 Task: Look for space in Semīrom, Iran from 5th June, 2023 to 16th June, 2023 for 2 adults in price range Rs.14000 to Rs.18000. Place can be entire place with 1  bedroom having 1 bed and 1 bathroom. Property type can be house, flat, guest house, hotel. Amenities needed are: washing machine. Booking option can be shelf check-in. Required host language is English.
Action: Mouse moved to (473, 74)
Screenshot: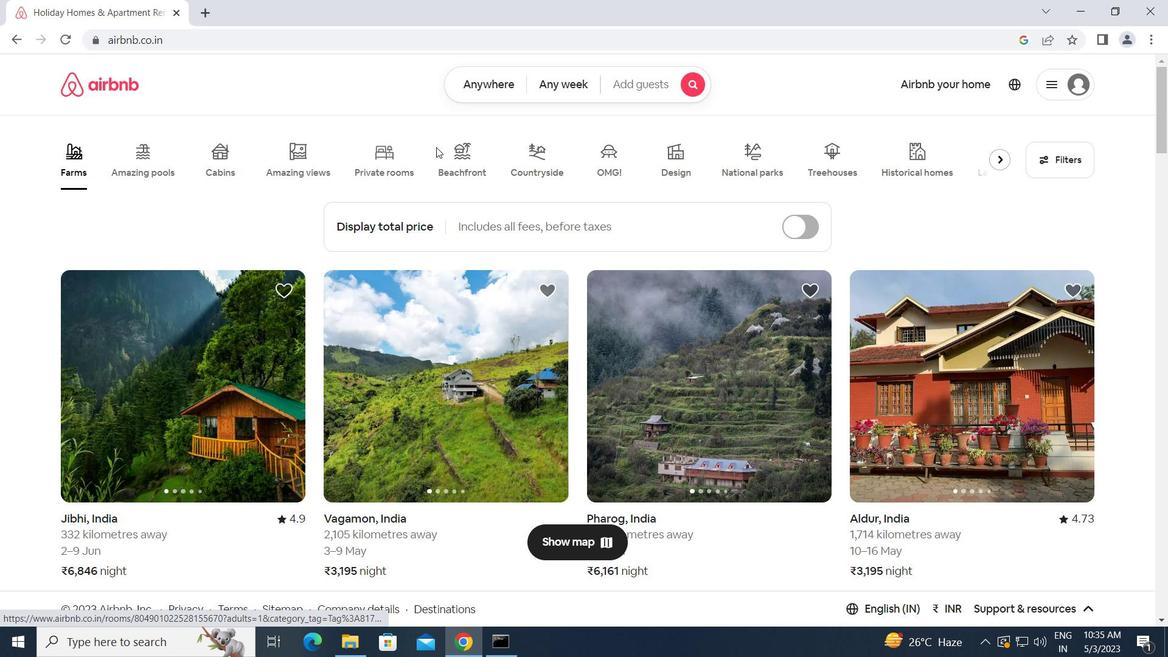
Action: Mouse pressed left at (473, 74)
Screenshot: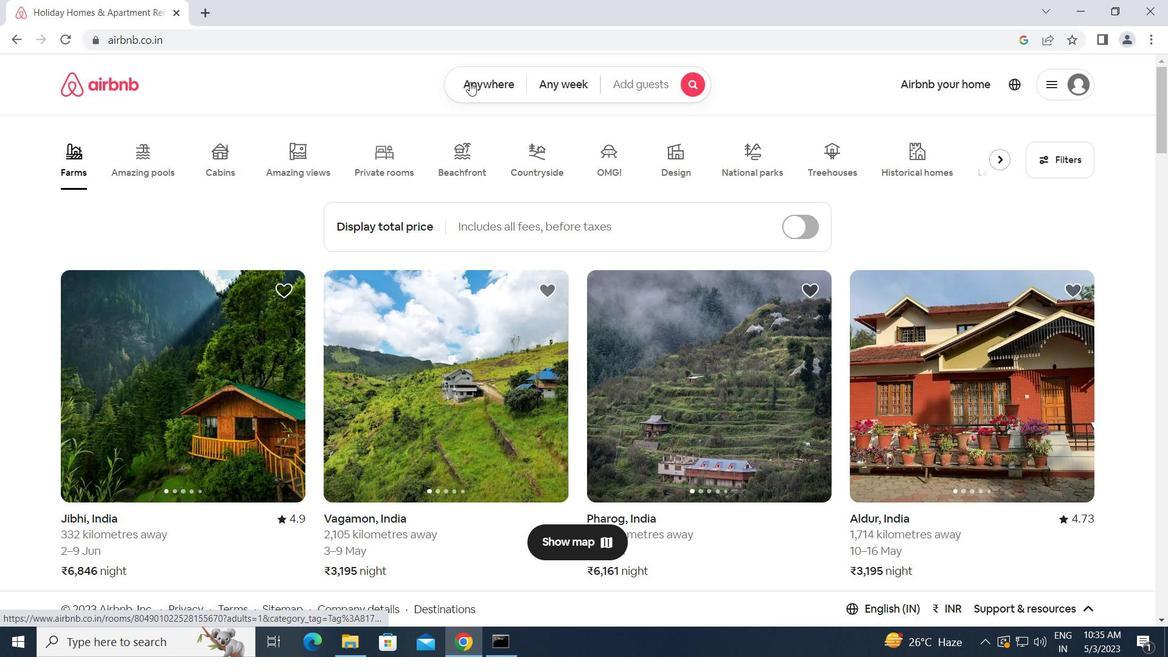 
Action: Mouse moved to (400, 141)
Screenshot: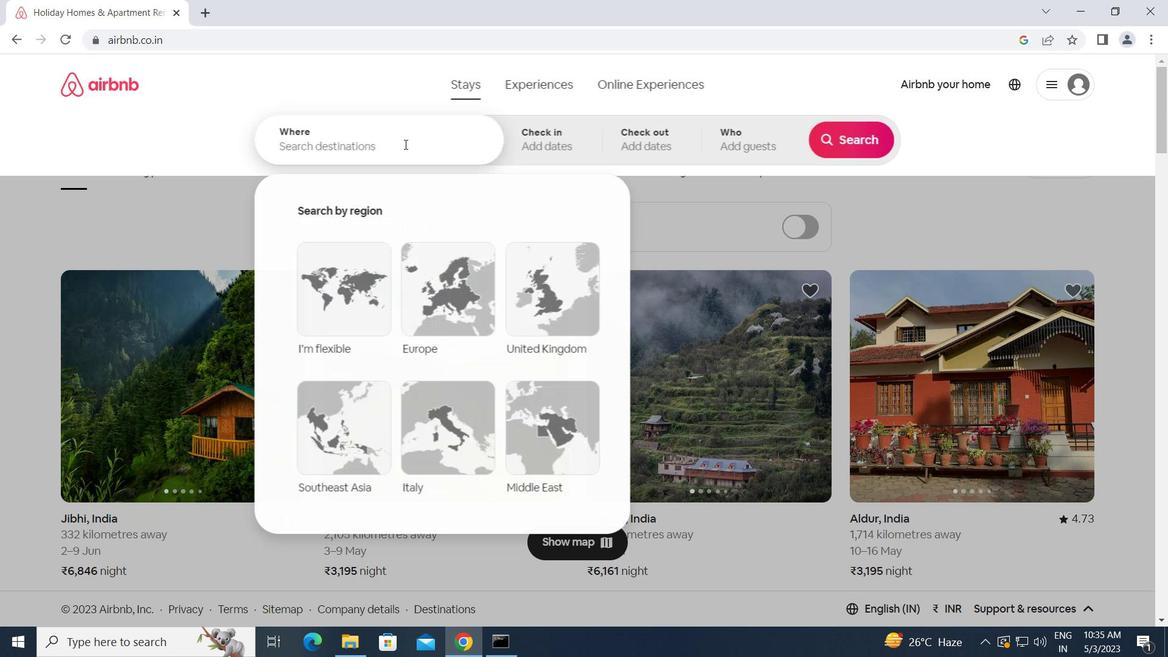 
Action: Mouse pressed left at (400, 141)
Screenshot: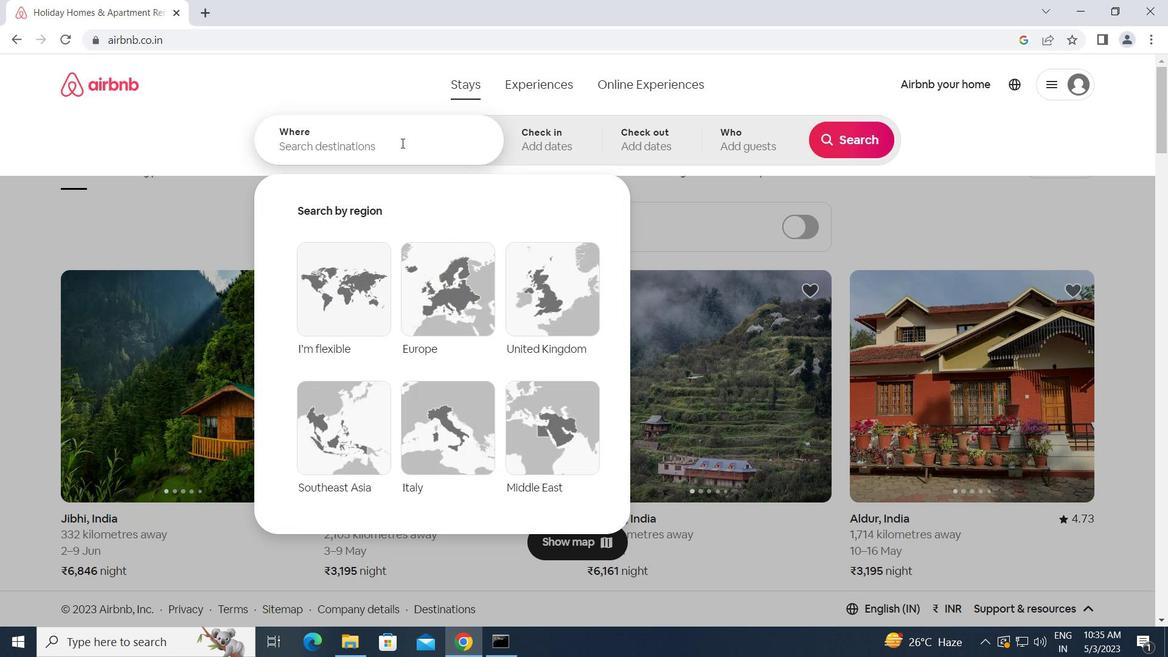 
Action: Key pressed s<Key.caps_lock>emirom,<Key.space><Key.caps_lock>i<Key.caps_lock>ran<Key.enter>
Screenshot: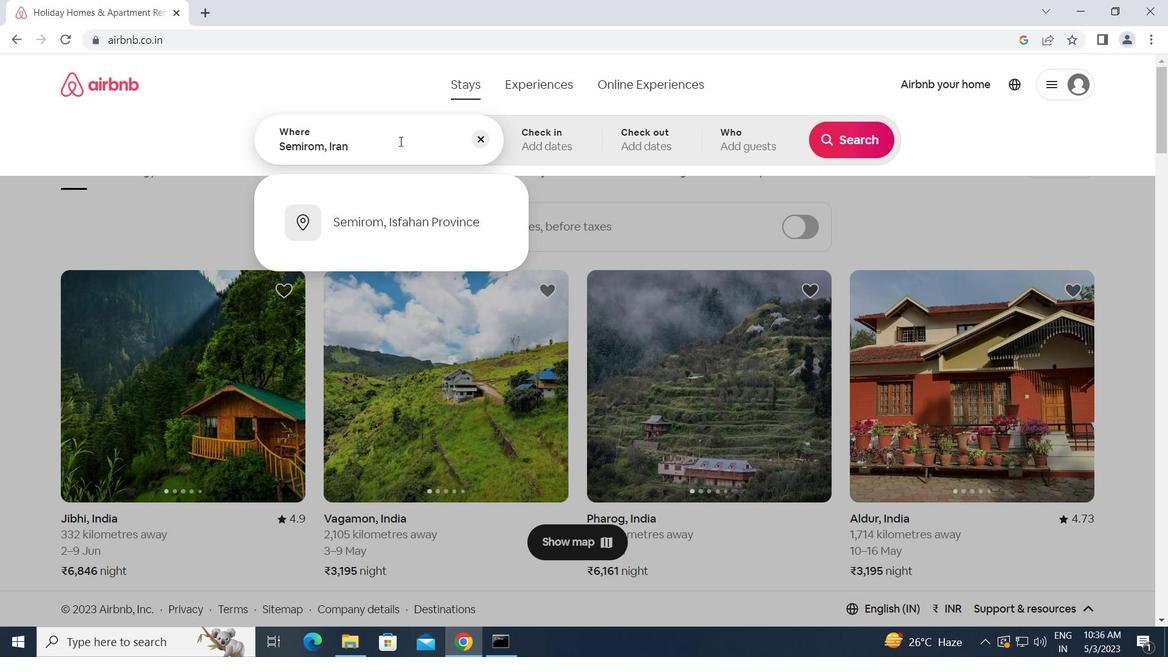 
Action: Mouse moved to (654, 360)
Screenshot: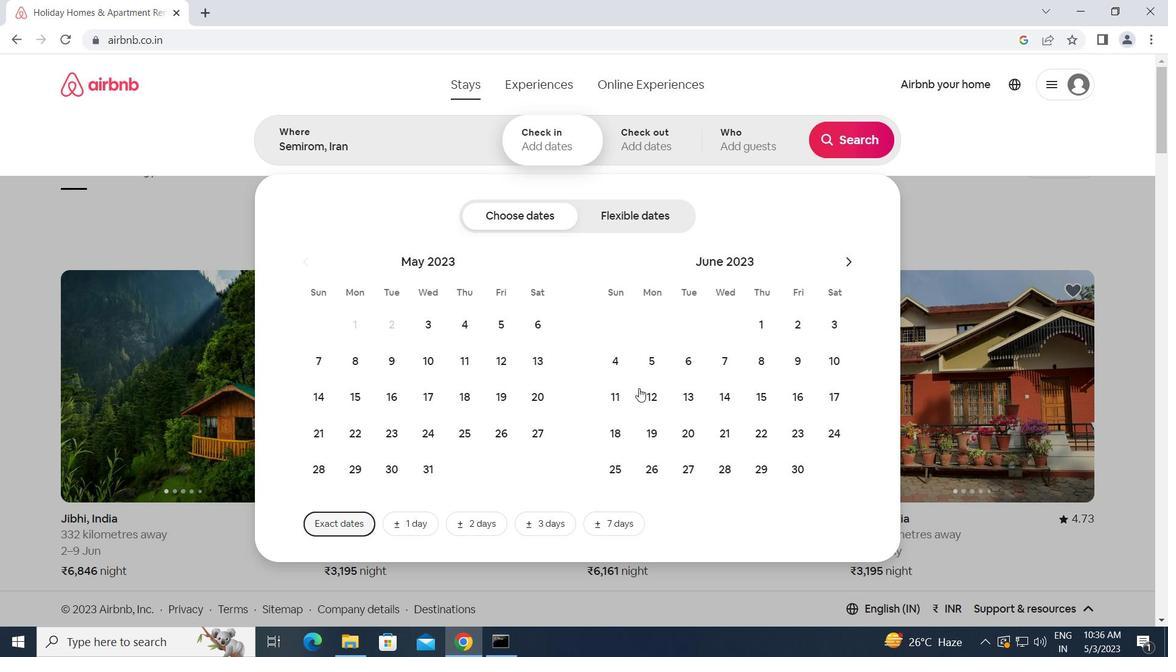 
Action: Mouse pressed left at (654, 360)
Screenshot: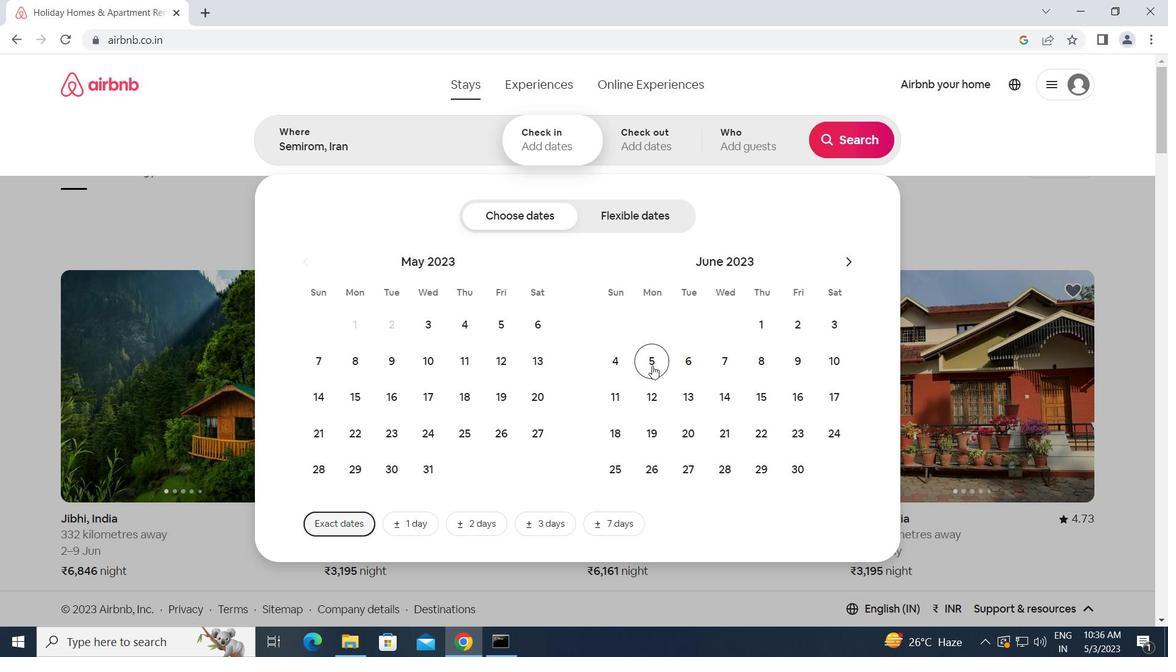 
Action: Mouse moved to (796, 406)
Screenshot: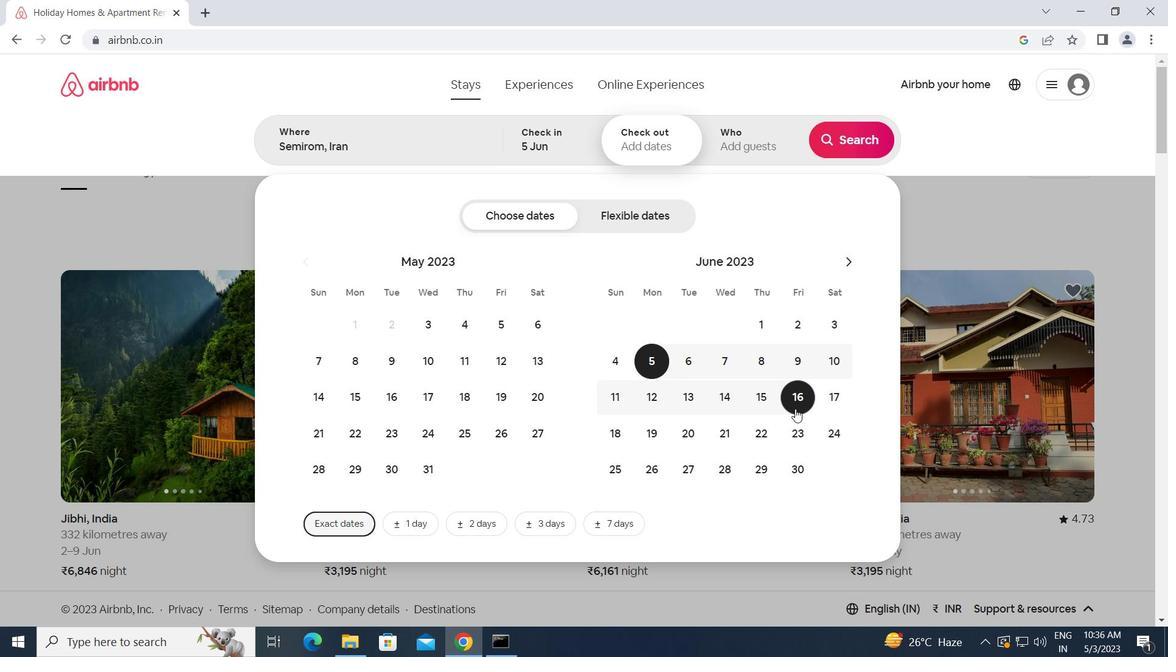 
Action: Mouse pressed left at (796, 406)
Screenshot: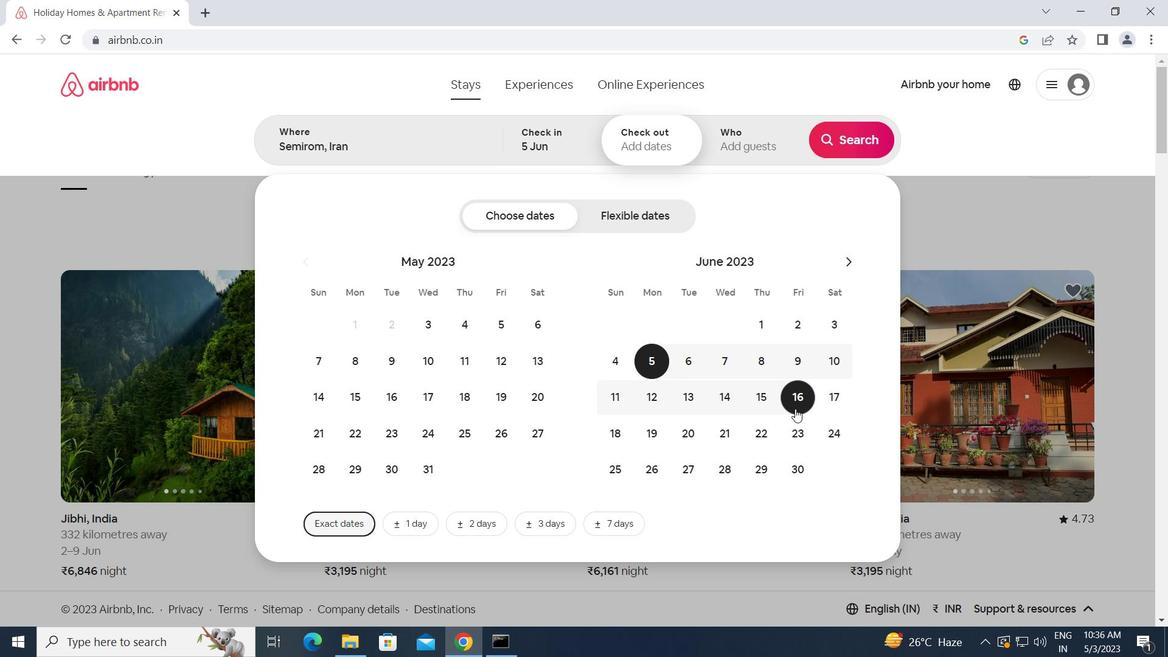 
Action: Mouse moved to (743, 131)
Screenshot: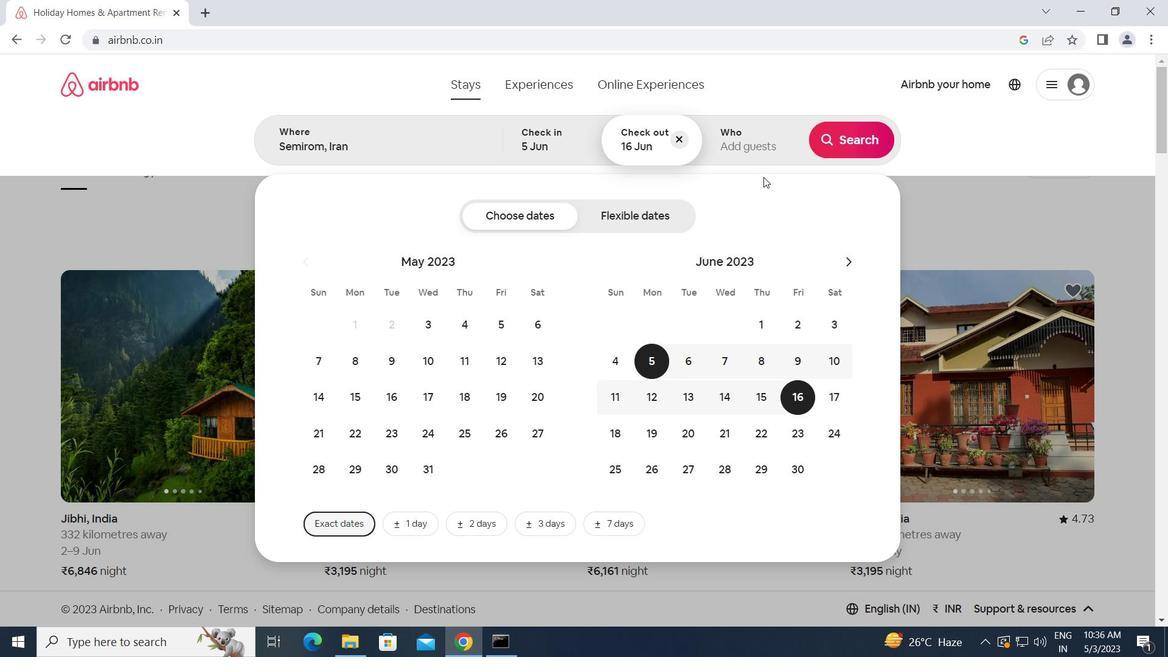 
Action: Mouse pressed left at (743, 131)
Screenshot: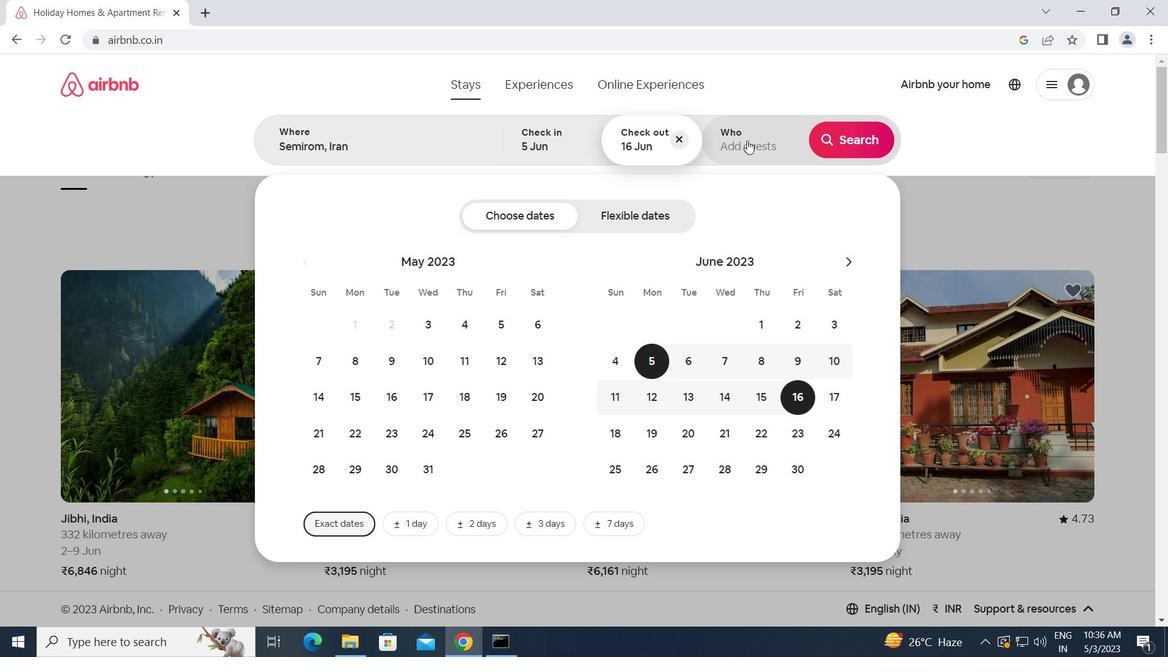 
Action: Mouse moved to (866, 213)
Screenshot: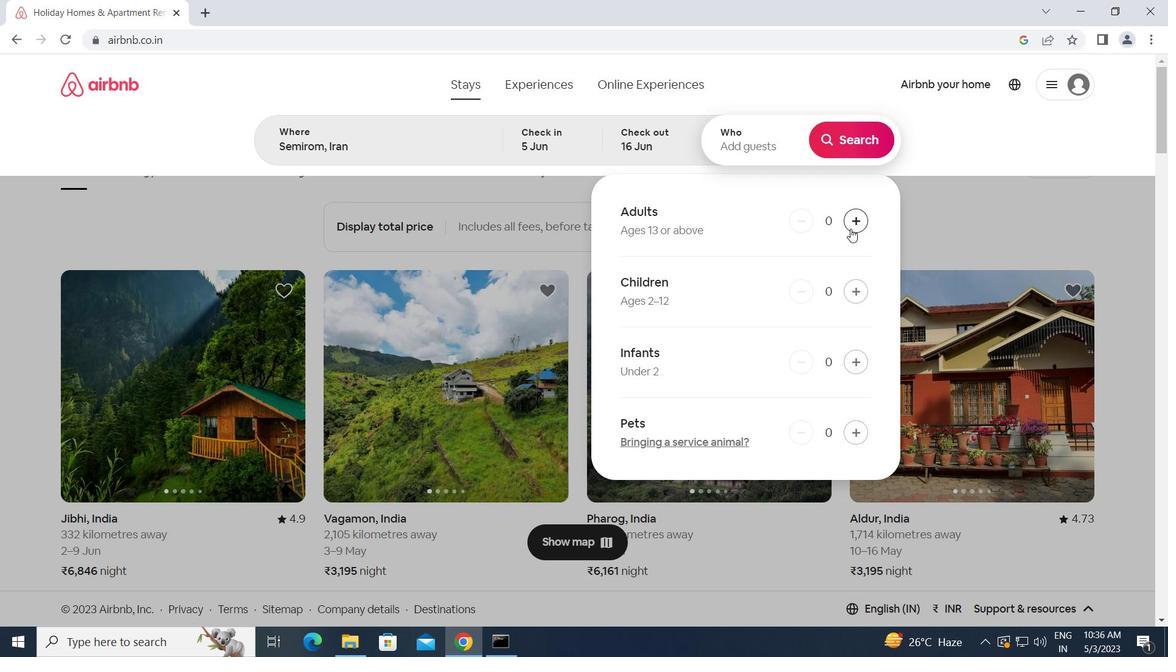 
Action: Mouse pressed left at (866, 213)
Screenshot: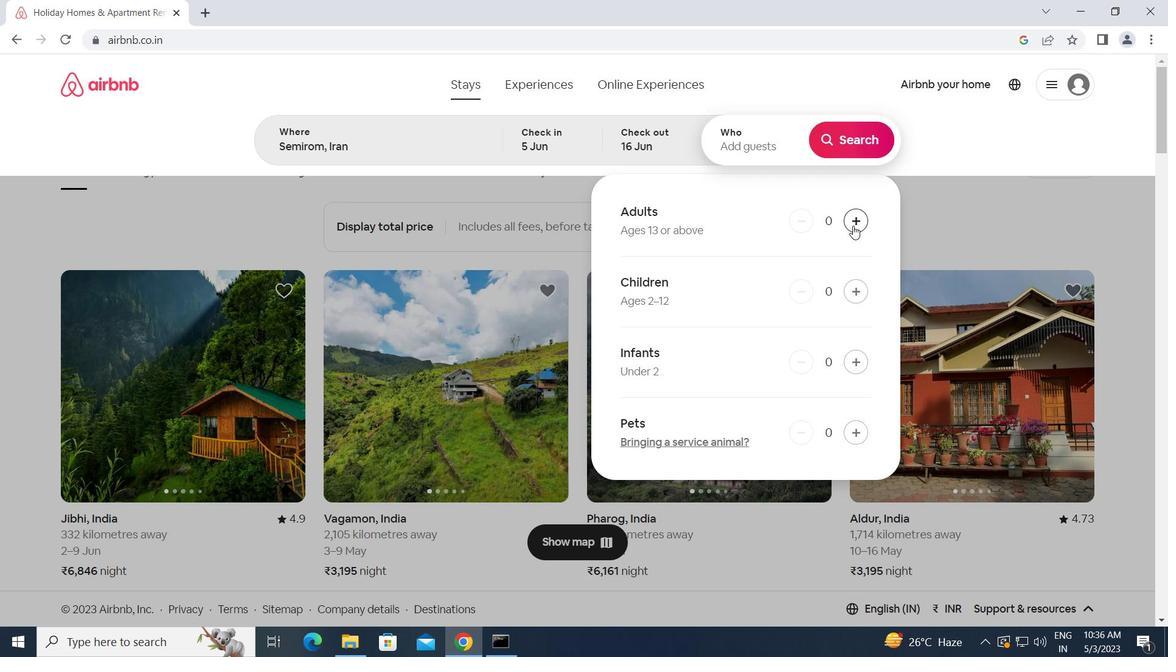 
Action: Mouse pressed left at (866, 213)
Screenshot: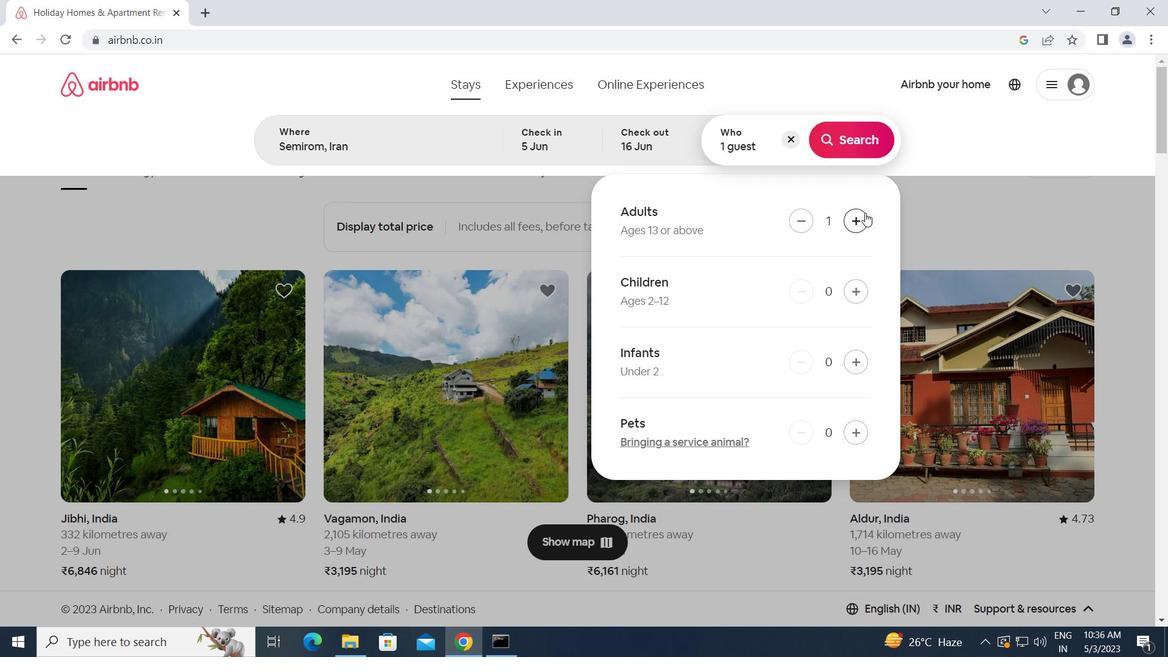 
Action: Mouse moved to (836, 132)
Screenshot: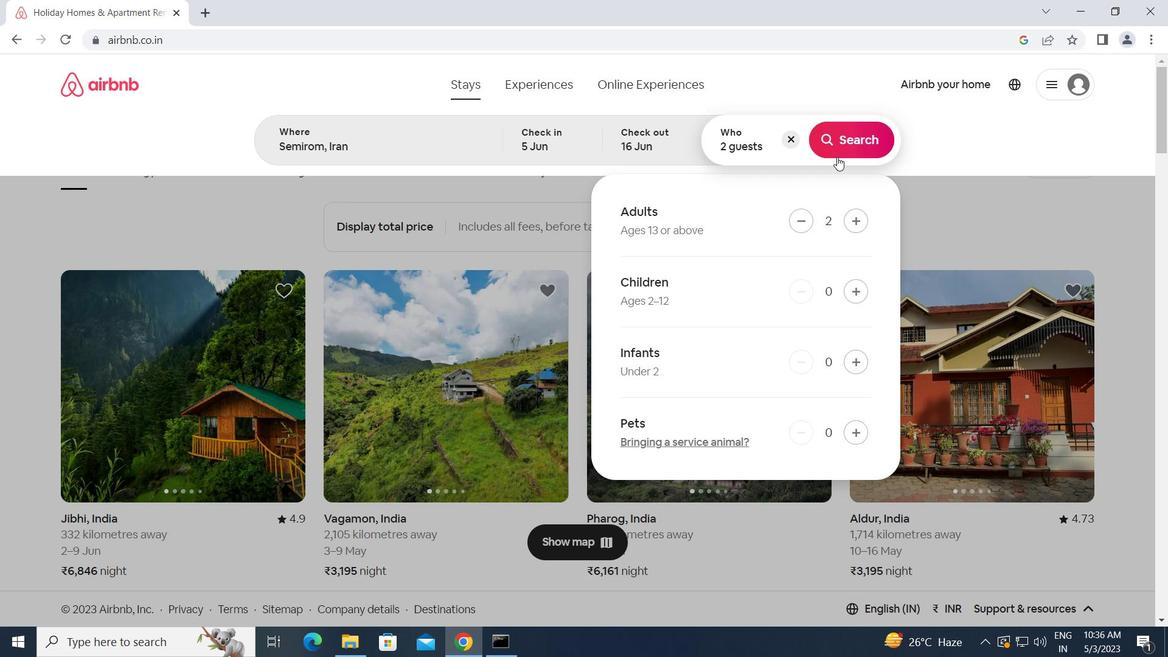 
Action: Mouse pressed left at (836, 132)
Screenshot: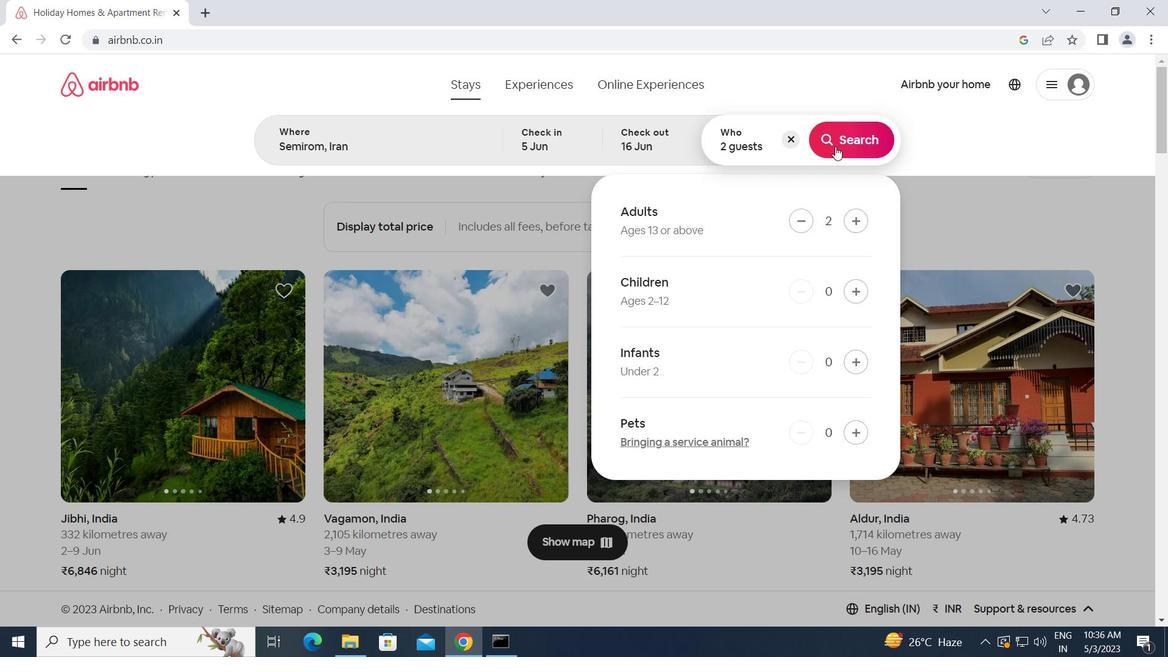 
Action: Mouse moved to (1082, 151)
Screenshot: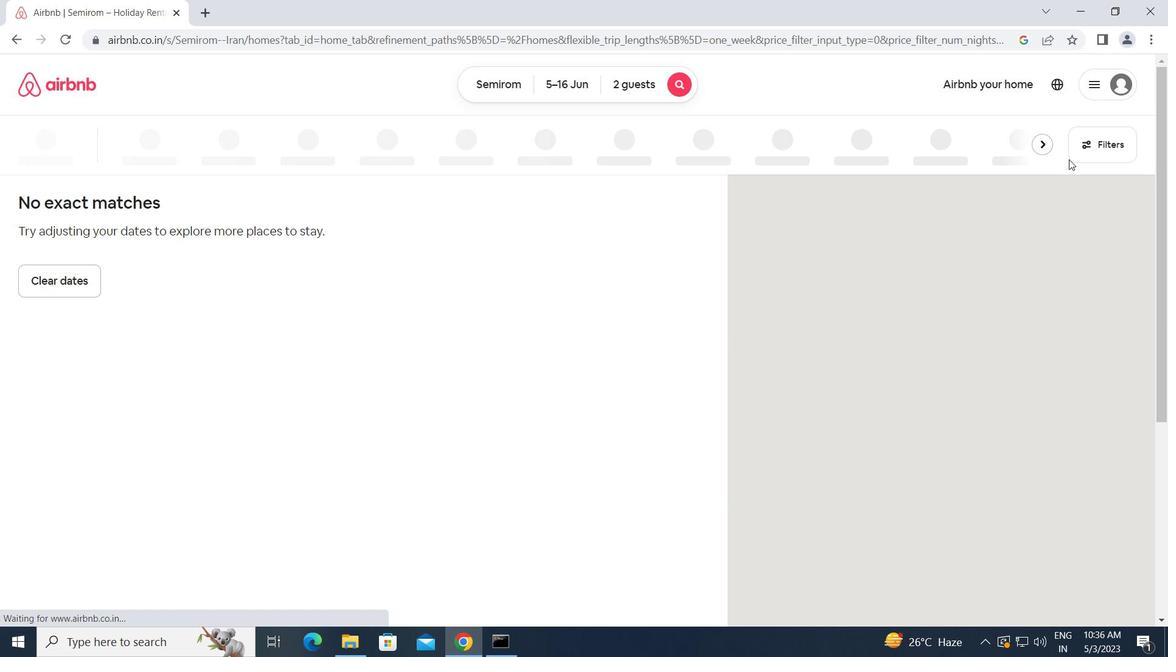 
Action: Mouse pressed left at (1082, 151)
Screenshot: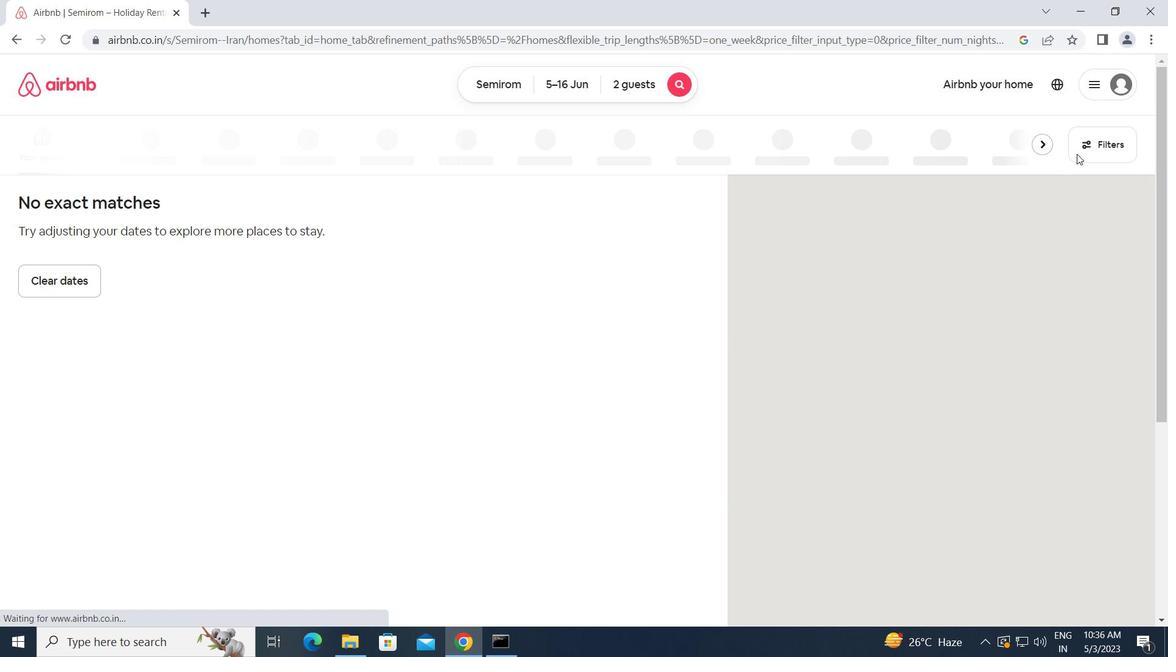 
Action: Mouse moved to (385, 244)
Screenshot: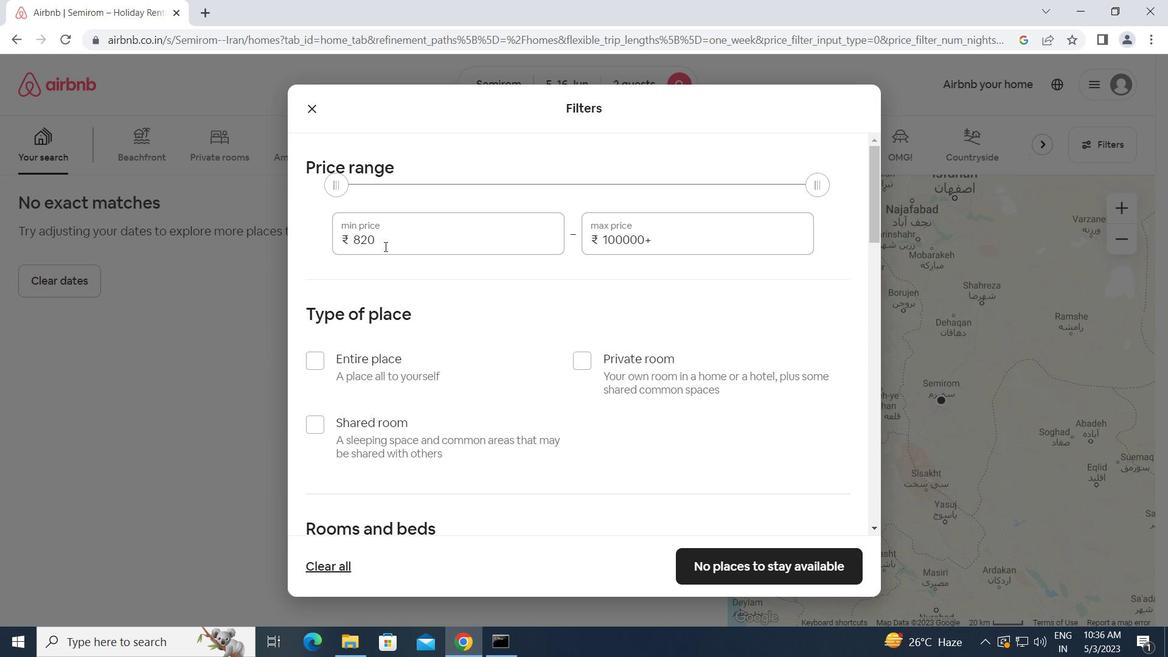 
Action: Mouse pressed left at (385, 244)
Screenshot: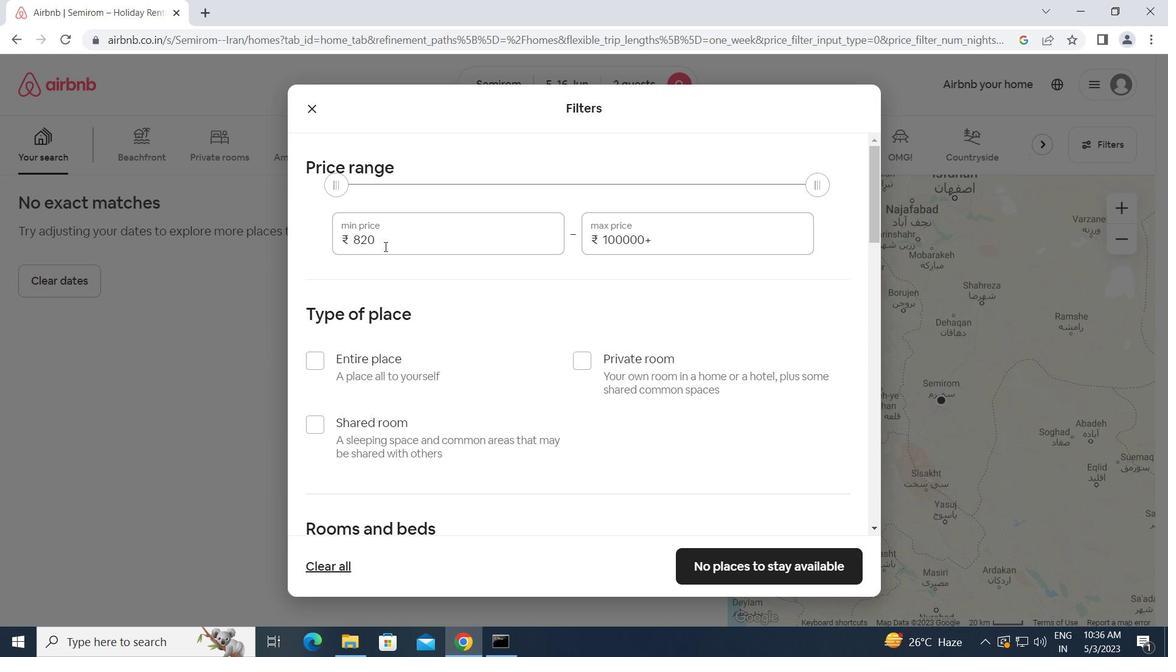 
Action: Mouse moved to (317, 245)
Screenshot: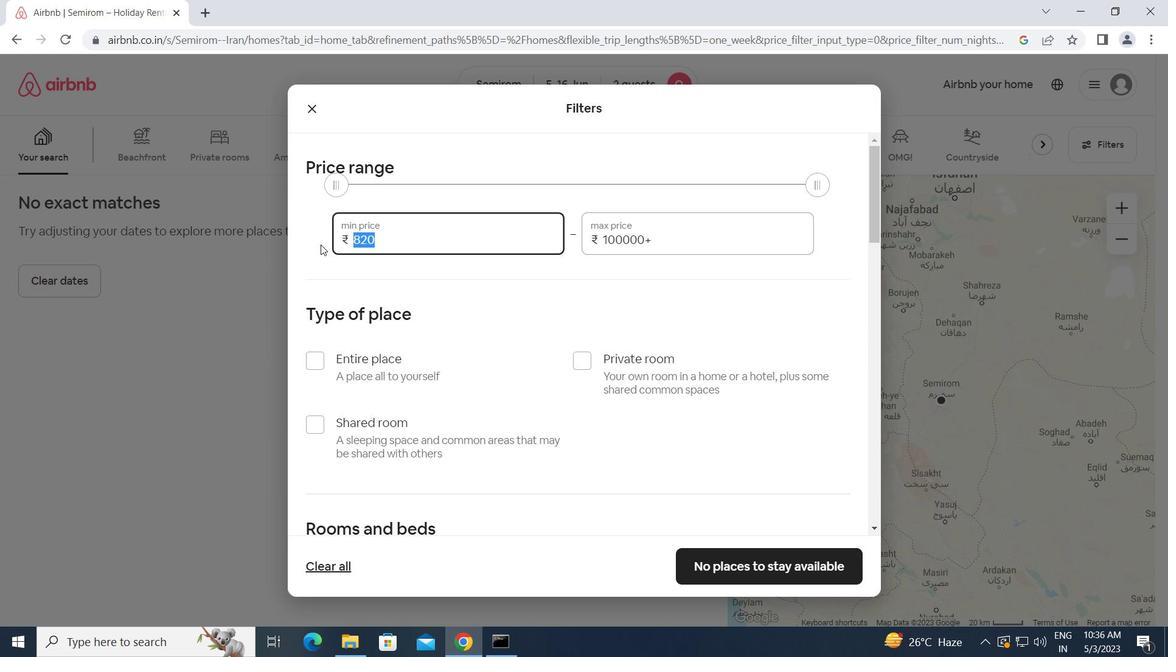 
Action: Key pressed 14000<Key.tab>18<Key.backspace><Key.backspace><Key.backspace><Key.backspace><Key.backspace><Key.backspace><Key.backspace><Key.backspace><Key.backspace><Key.backspace><Key.backspace><Key.backspace><Key.backspace><Key.backspace>18000
Screenshot: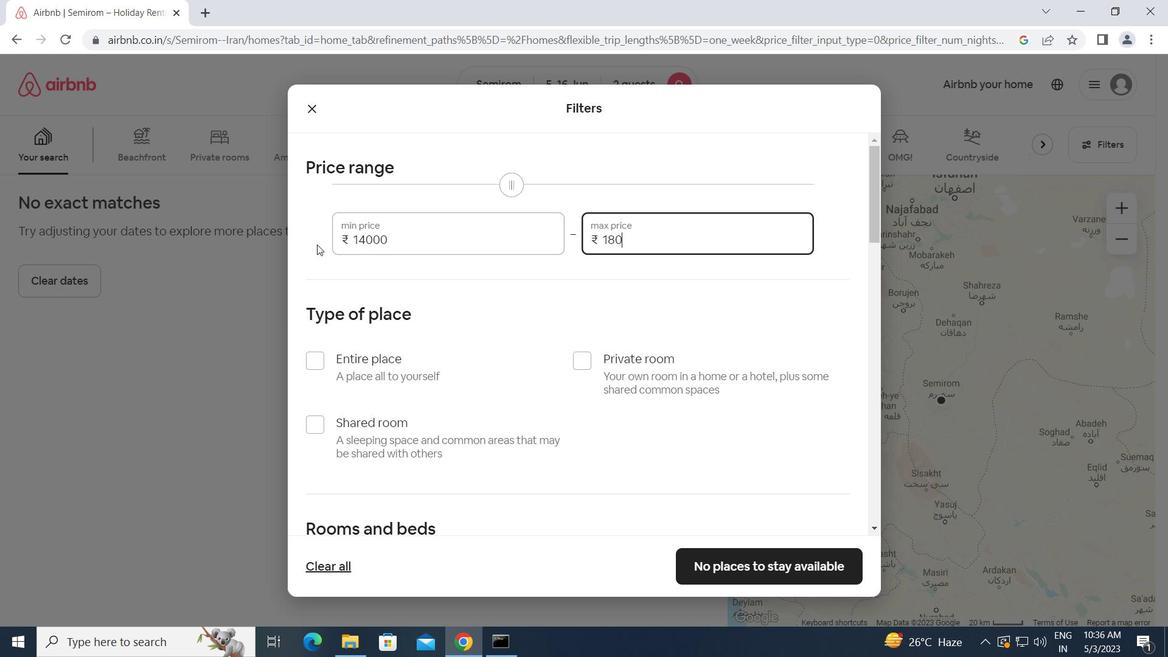 
Action: Mouse moved to (322, 356)
Screenshot: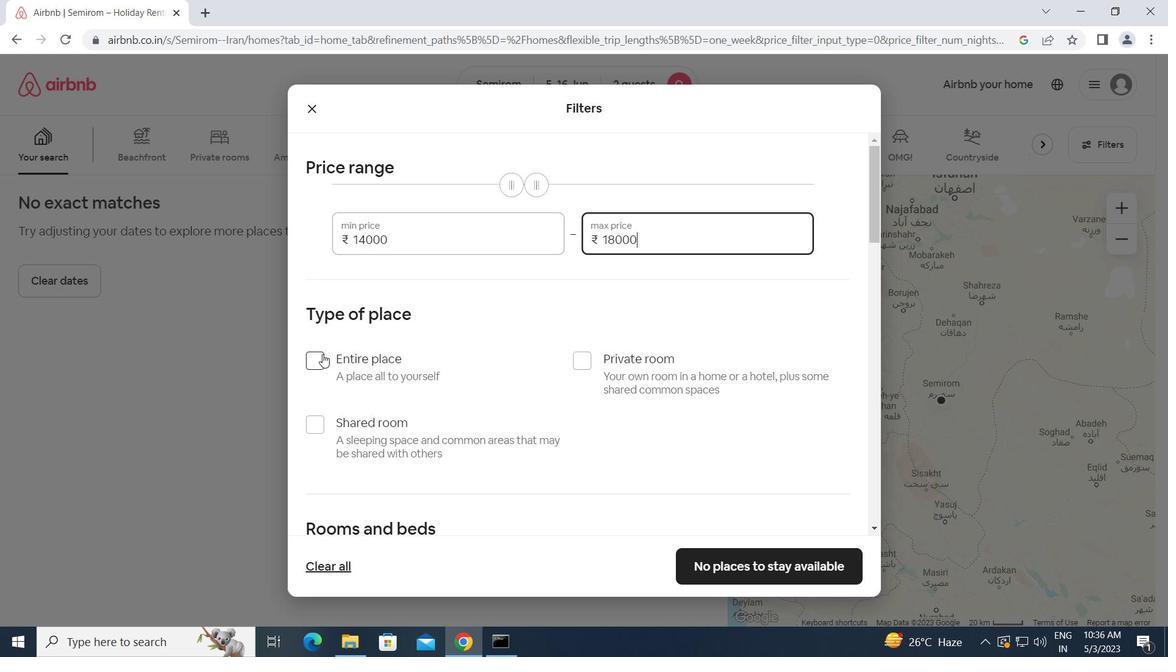 
Action: Mouse pressed left at (322, 356)
Screenshot: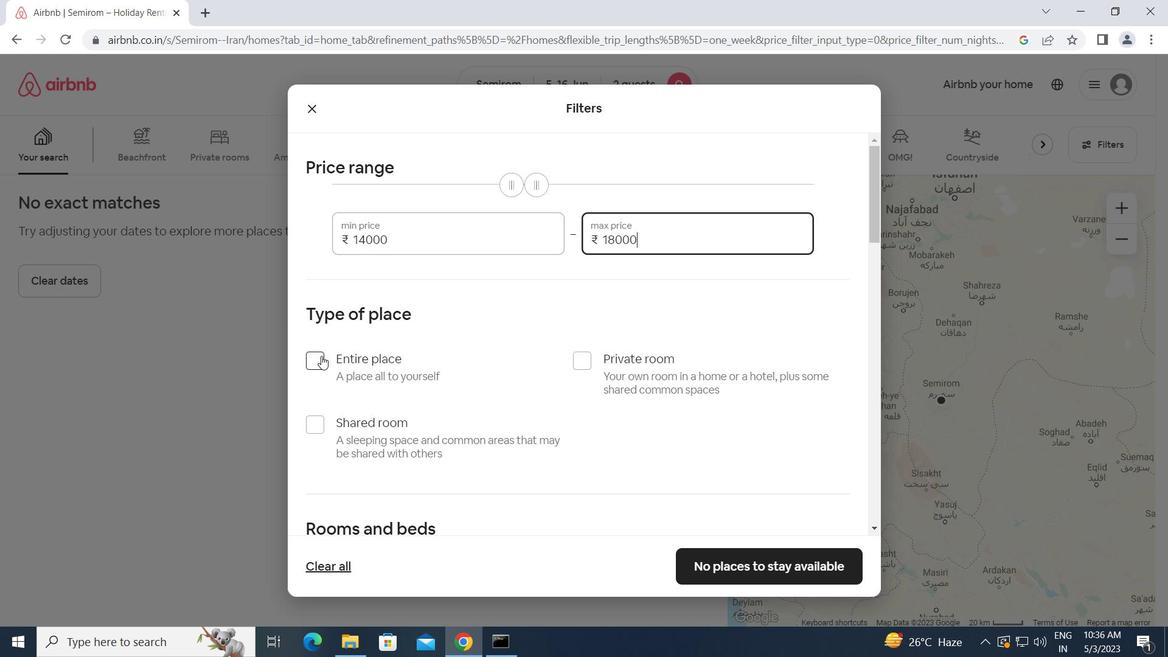 
Action: Mouse moved to (372, 371)
Screenshot: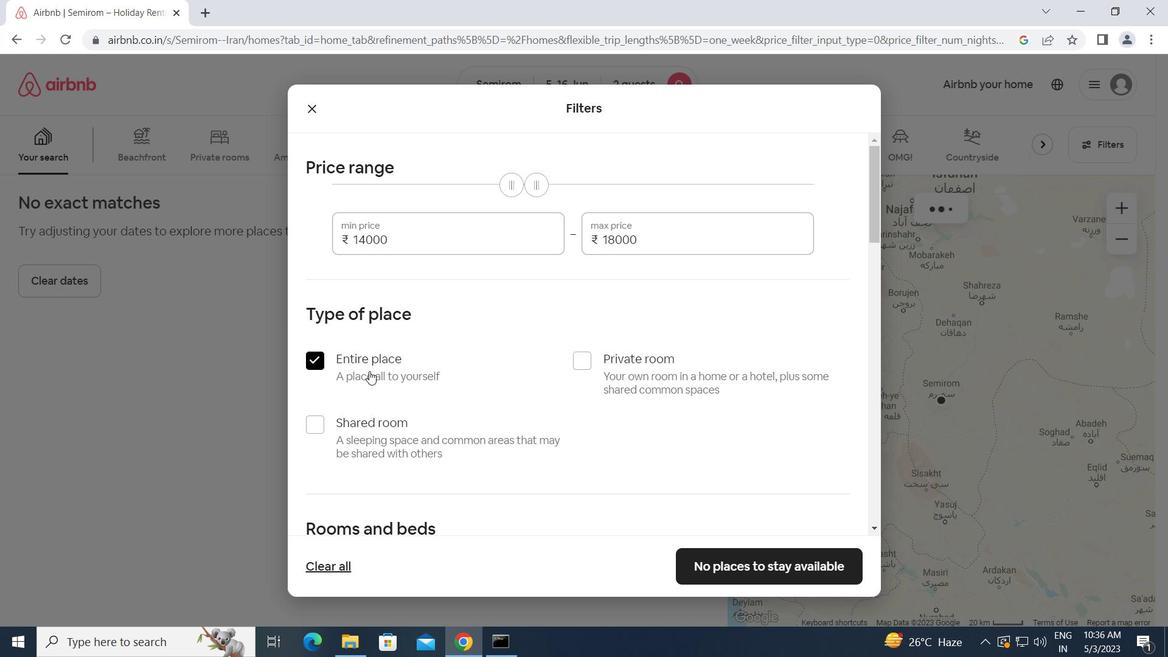 
Action: Mouse scrolled (372, 371) with delta (0, 0)
Screenshot: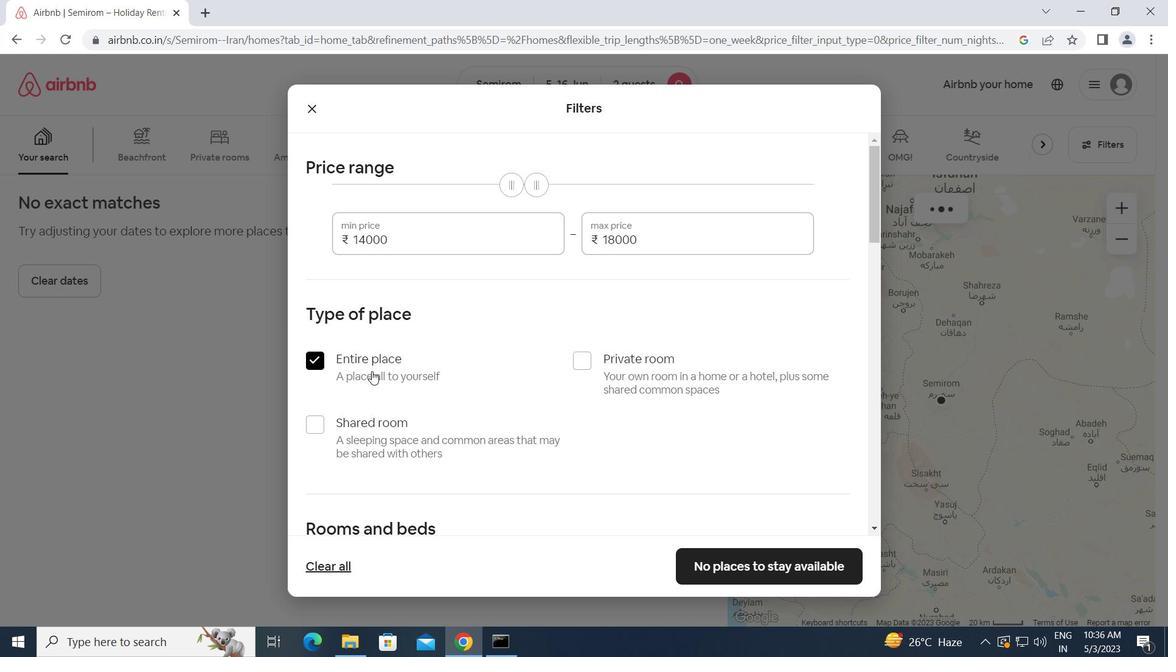 
Action: Mouse moved to (404, 371)
Screenshot: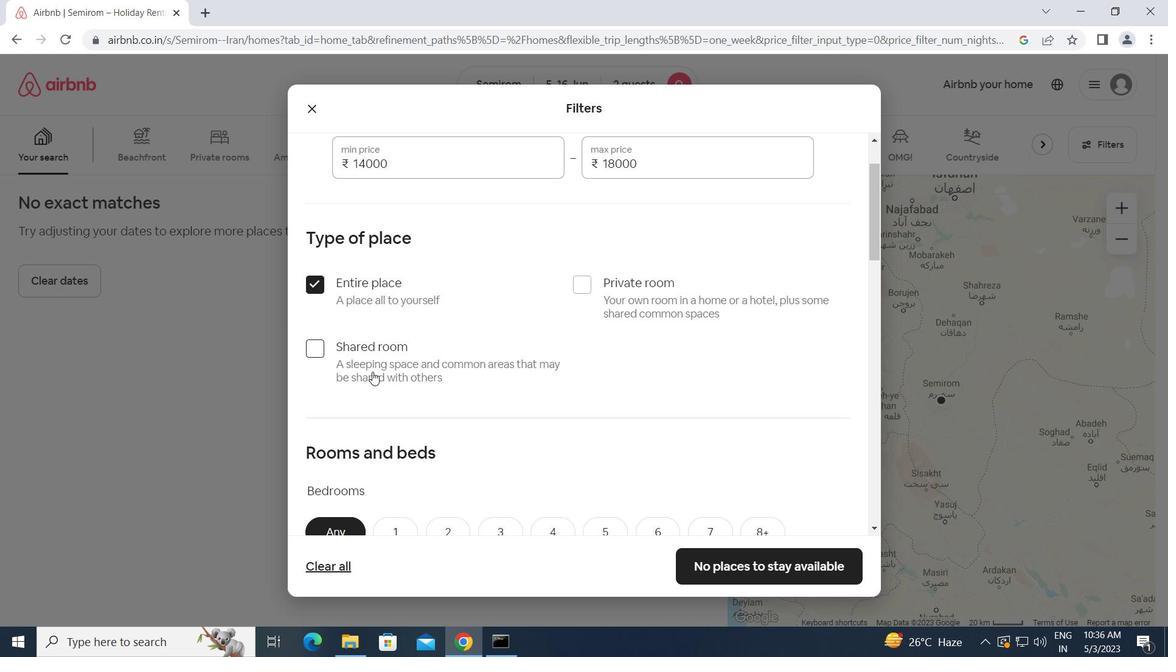 
Action: Mouse scrolled (404, 371) with delta (0, 0)
Screenshot: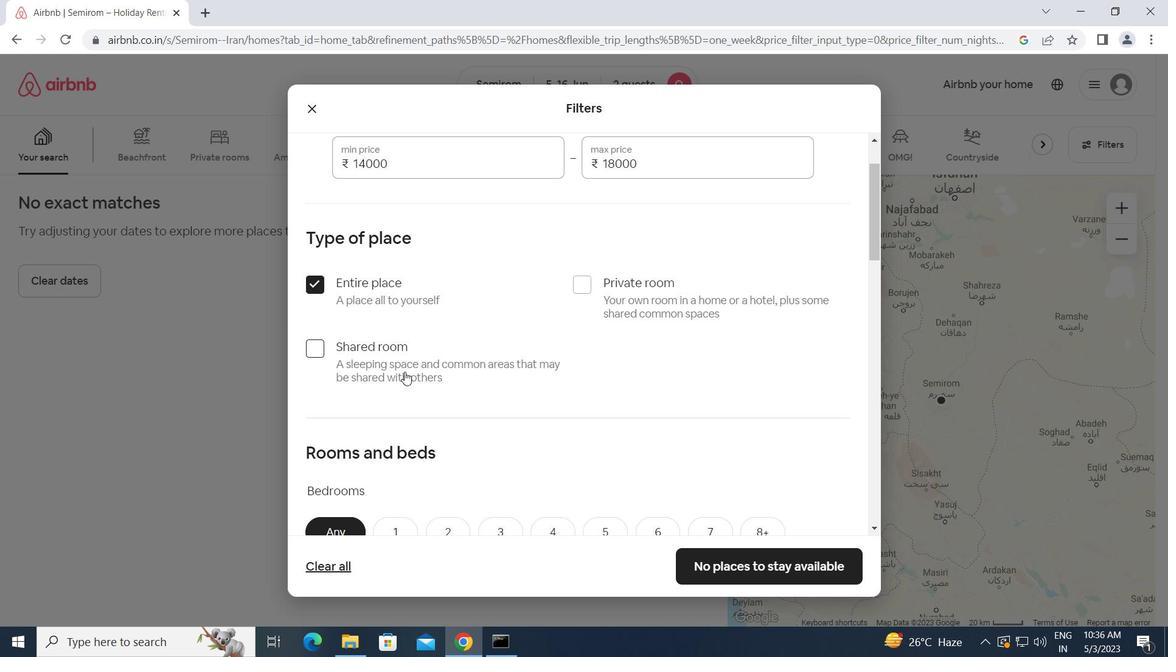 
Action: Mouse scrolled (404, 371) with delta (0, 0)
Screenshot: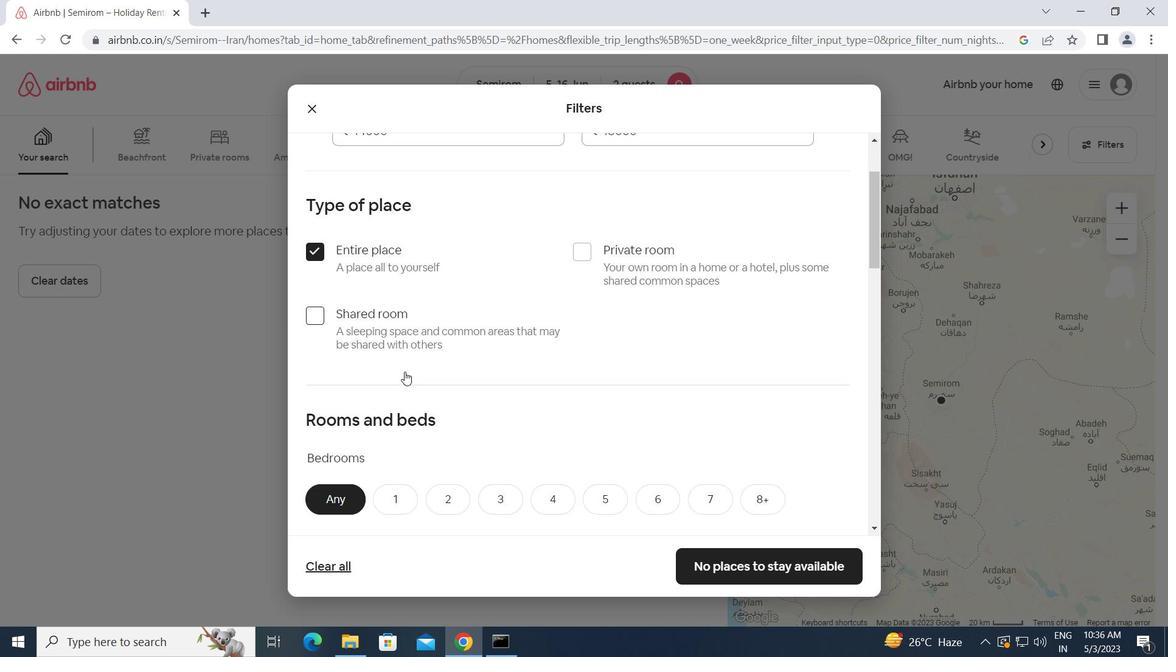 
Action: Mouse scrolled (404, 371) with delta (0, 0)
Screenshot: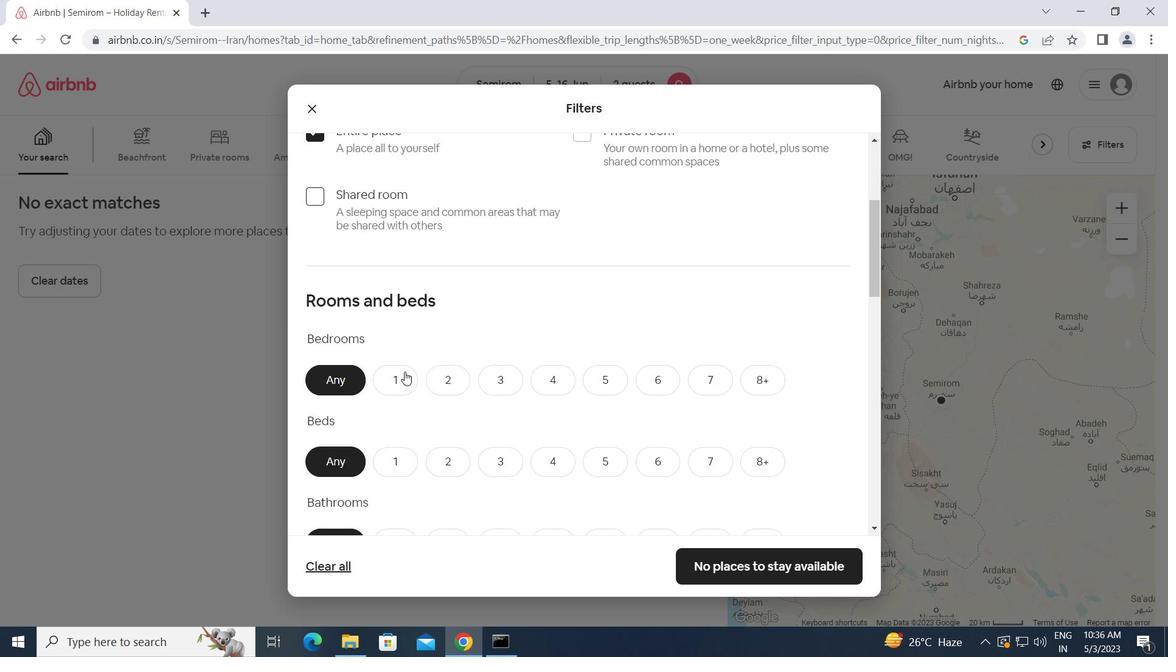 
Action: Mouse moved to (393, 307)
Screenshot: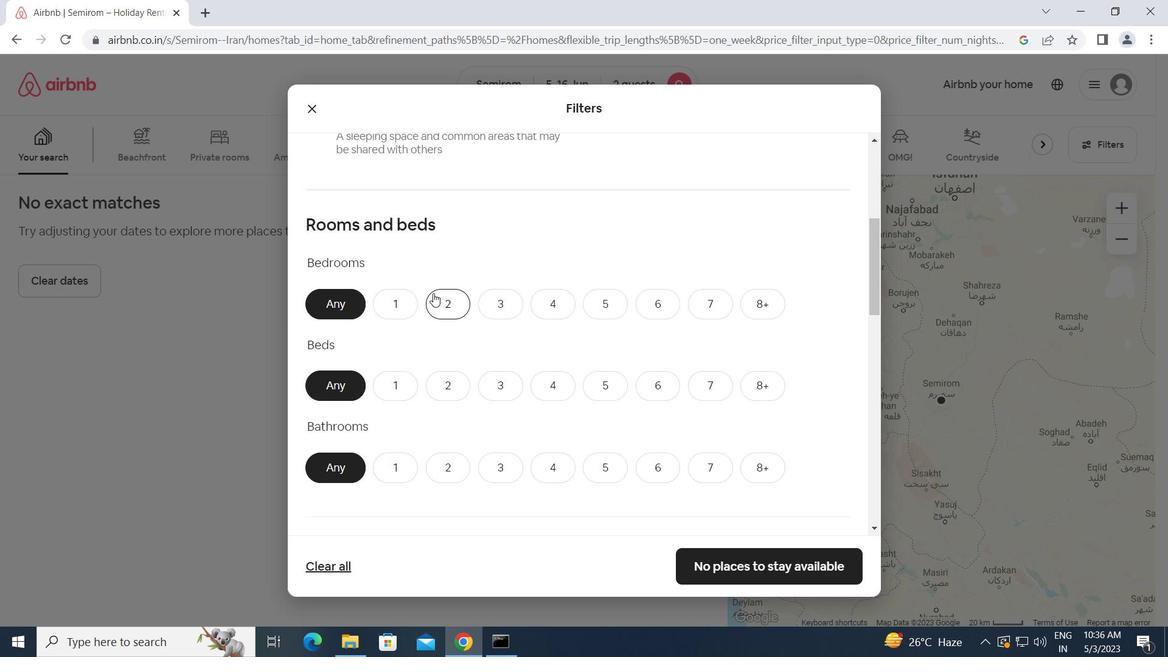 
Action: Mouse pressed left at (393, 307)
Screenshot: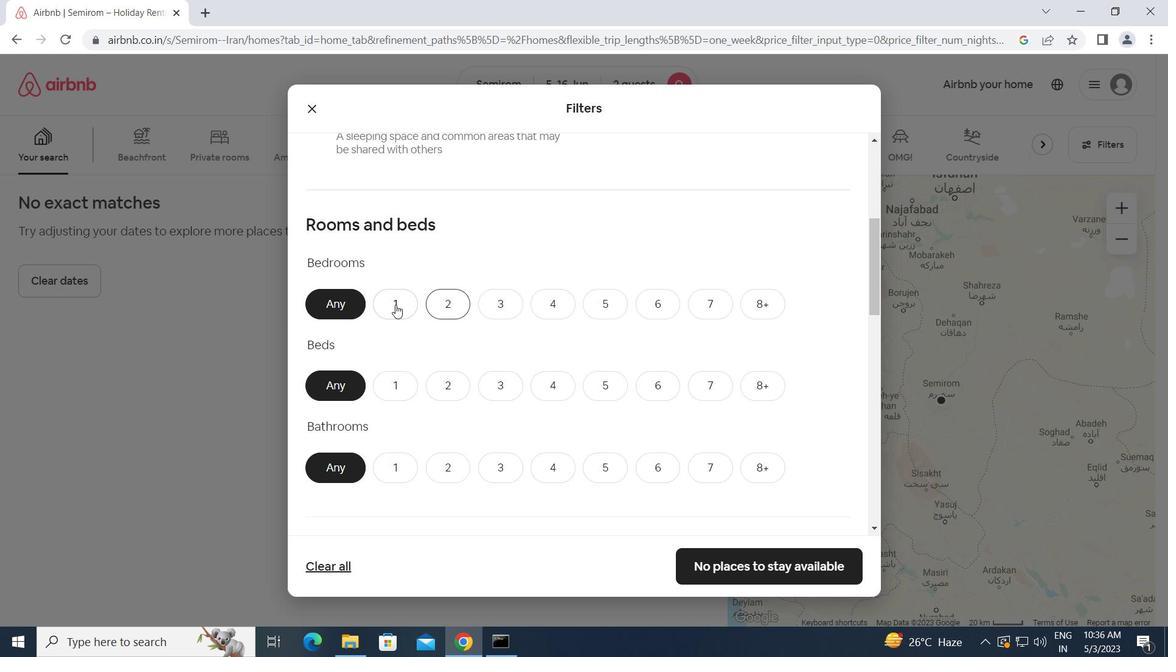 
Action: Mouse moved to (387, 387)
Screenshot: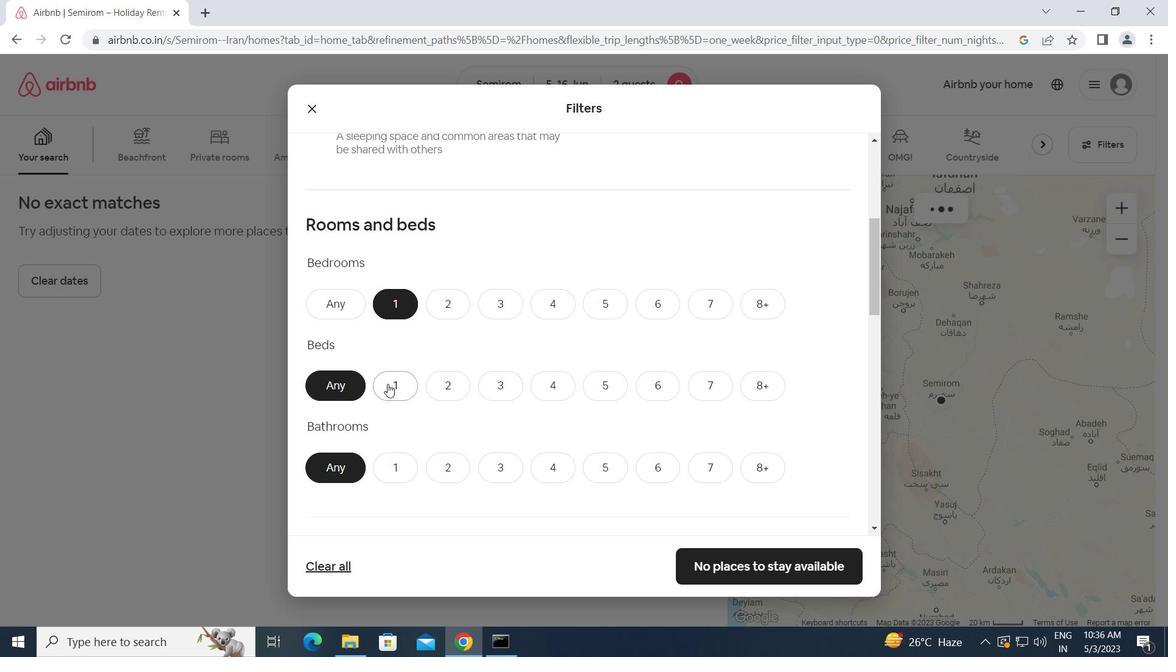 
Action: Mouse pressed left at (387, 387)
Screenshot: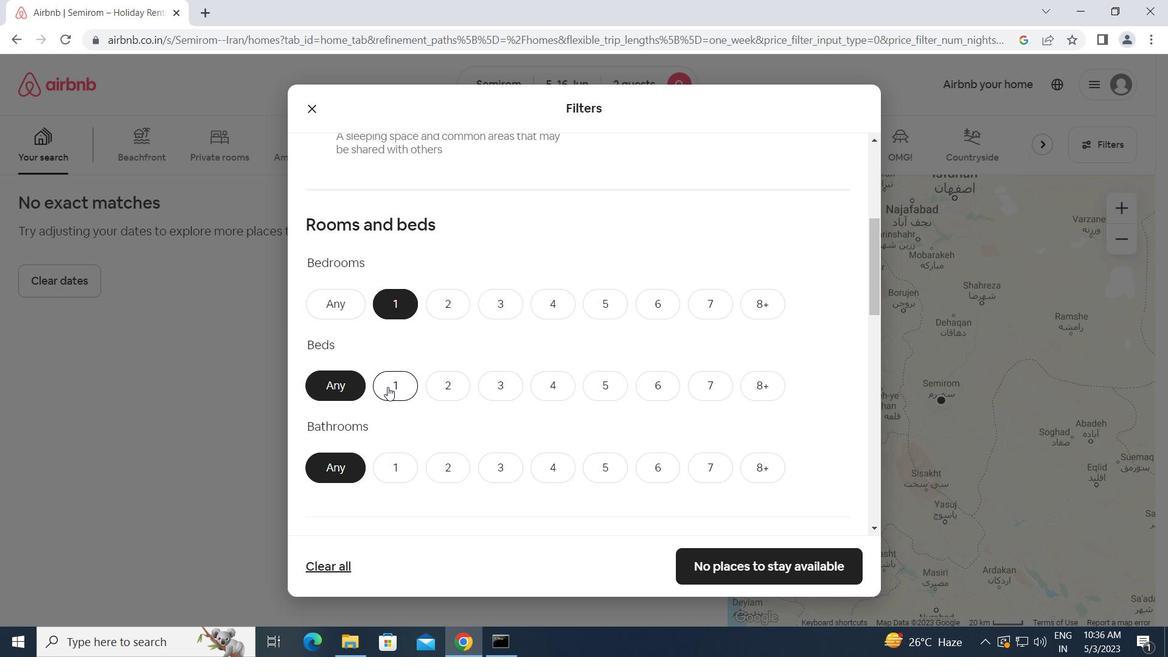
Action: Mouse moved to (406, 464)
Screenshot: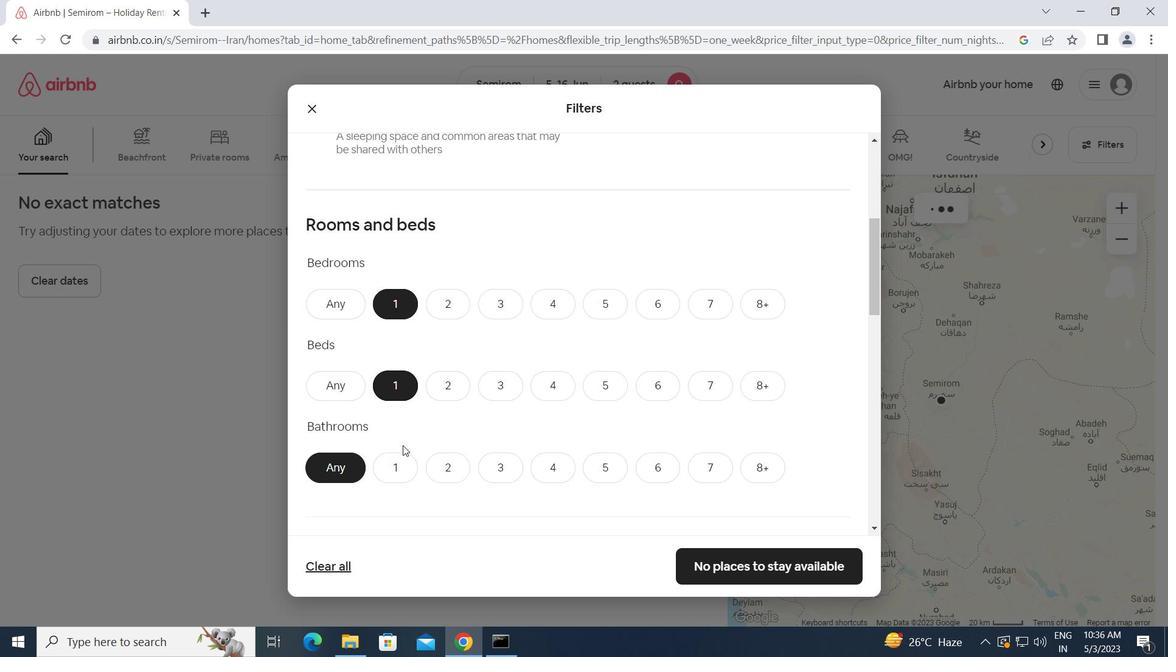 
Action: Mouse pressed left at (406, 464)
Screenshot: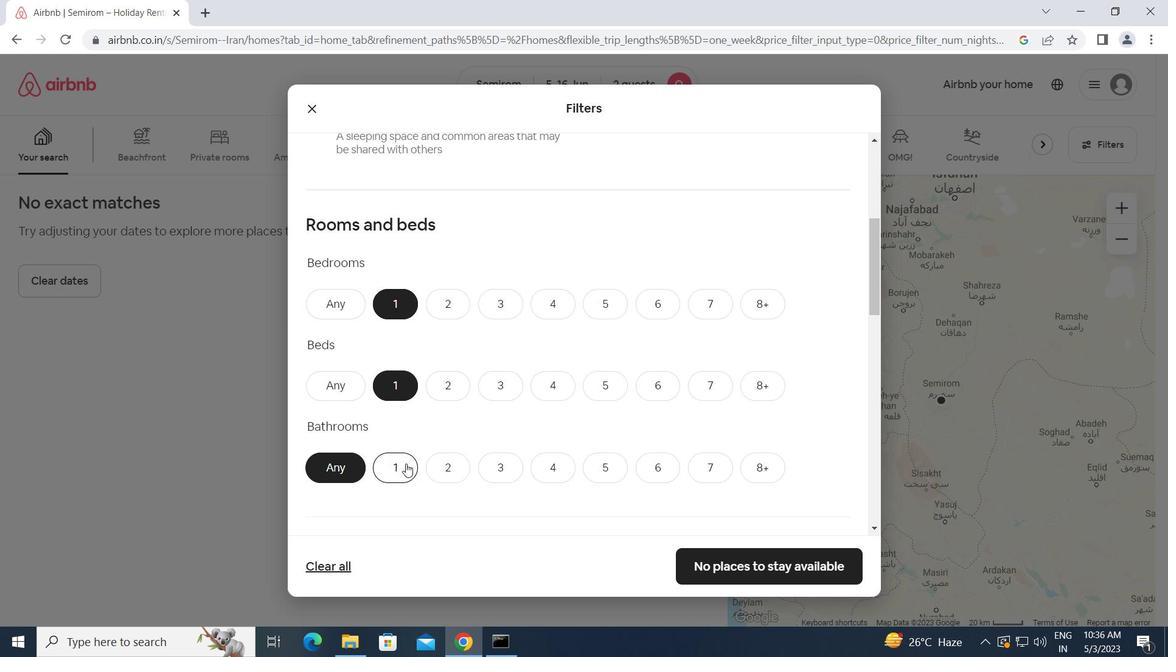 
Action: Mouse scrolled (406, 463) with delta (0, 0)
Screenshot: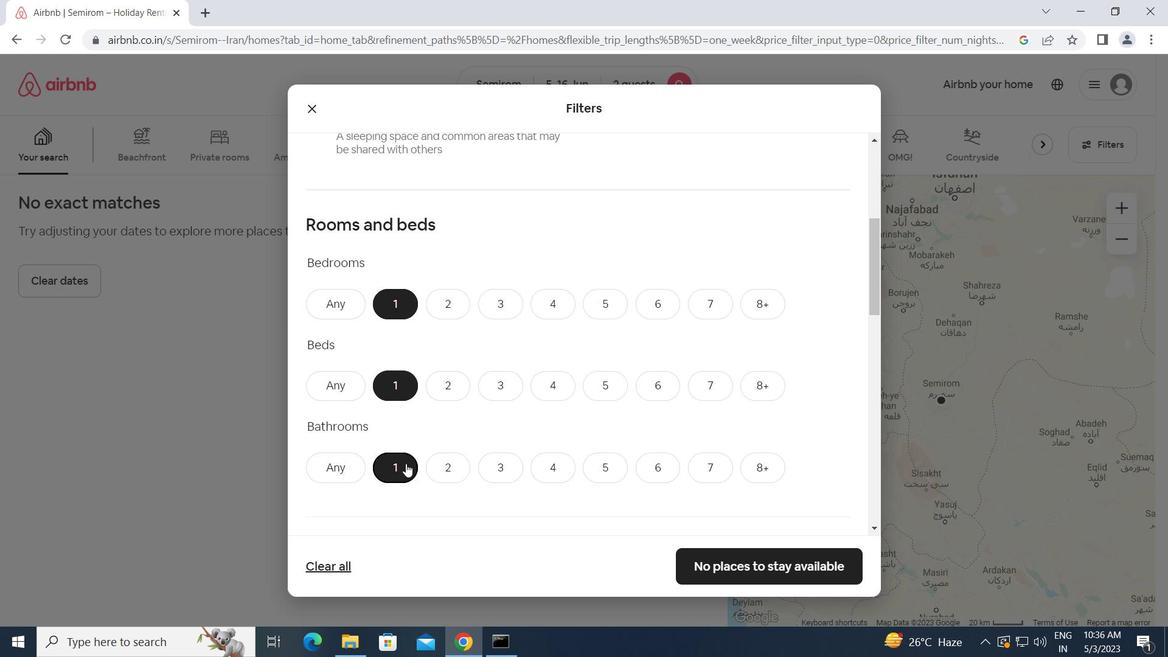 
Action: Mouse scrolled (406, 463) with delta (0, 0)
Screenshot: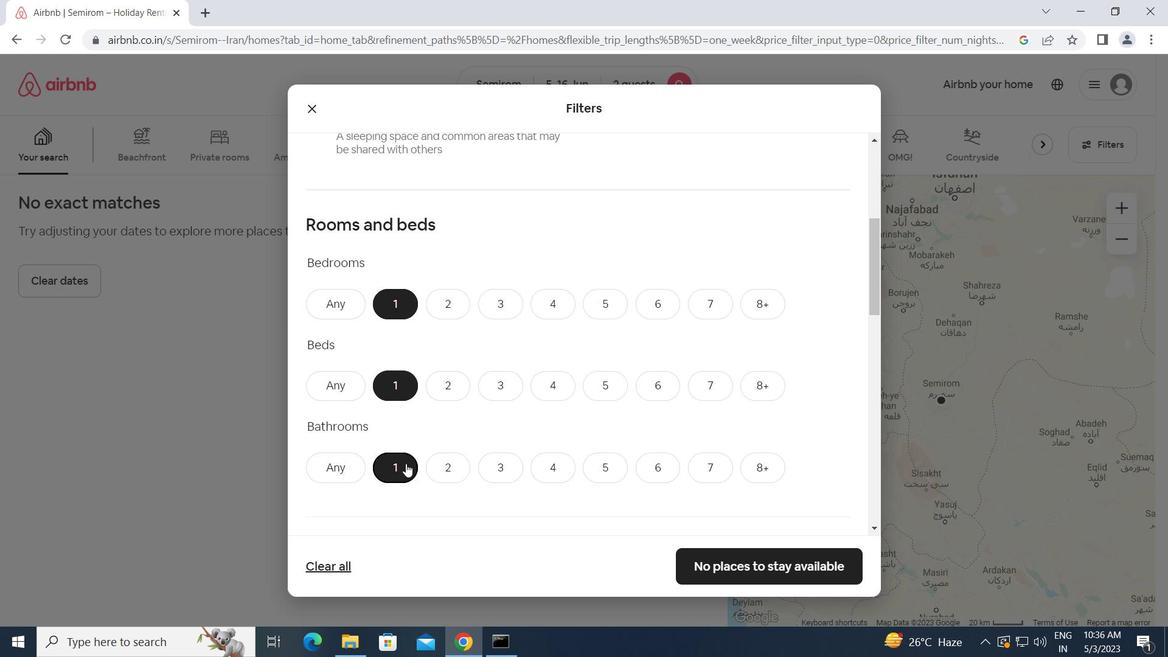 
Action: Mouse scrolled (406, 463) with delta (0, 0)
Screenshot: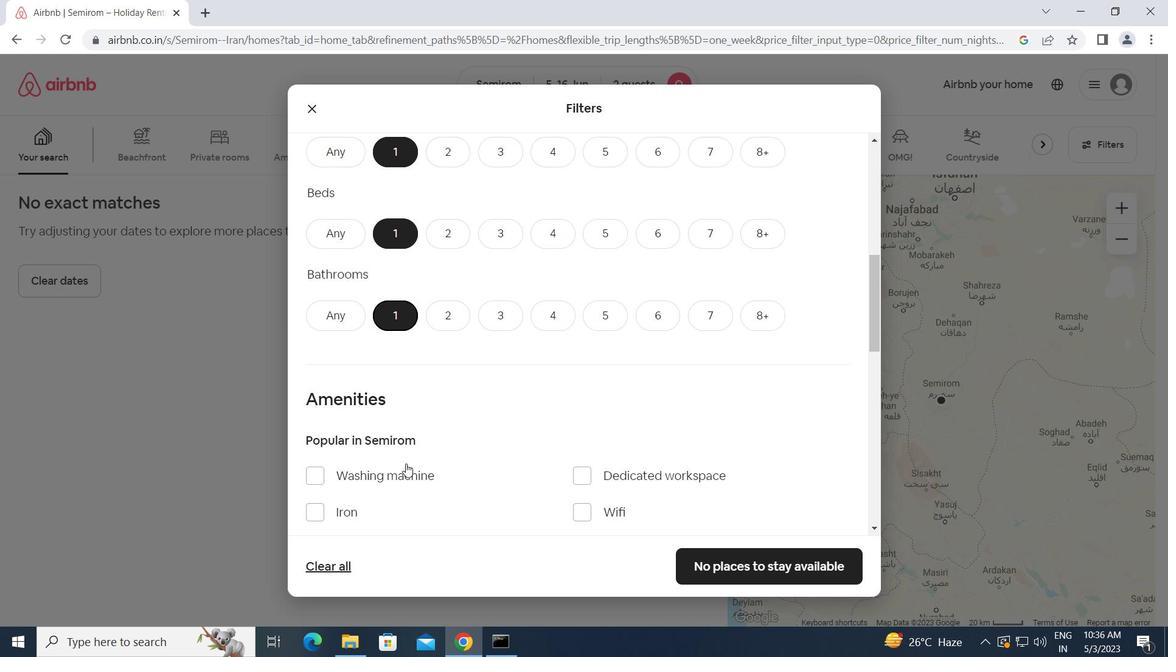 
Action: Mouse scrolled (406, 463) with delta (0, 0)
Screenshot: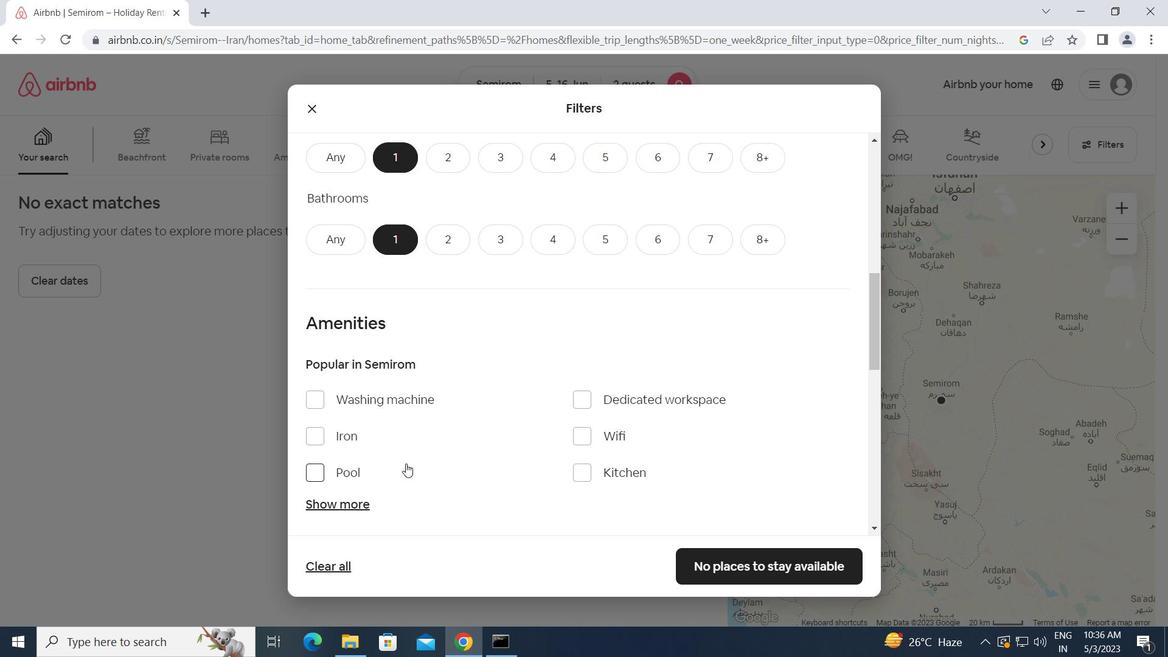 
Action: Mouse moved to (322, 320)
Screenshot: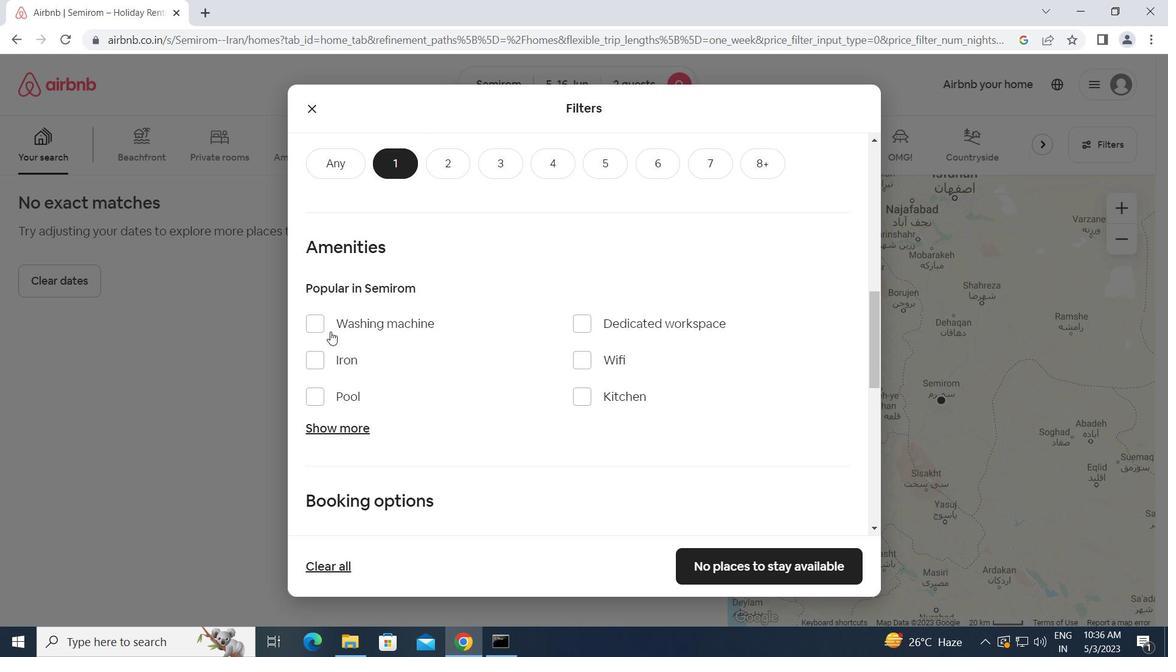 
Action: Mouse pressed left at (322, 320)
Screenshot: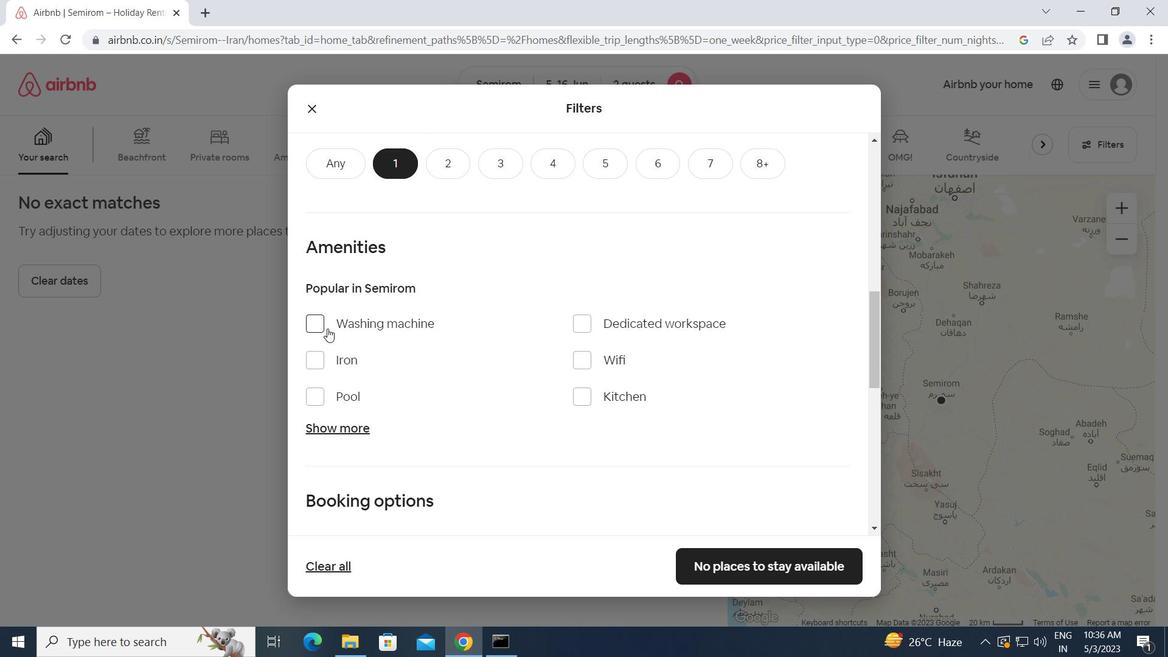 
Action: Mouse moved to (398, 360)
Screenshot: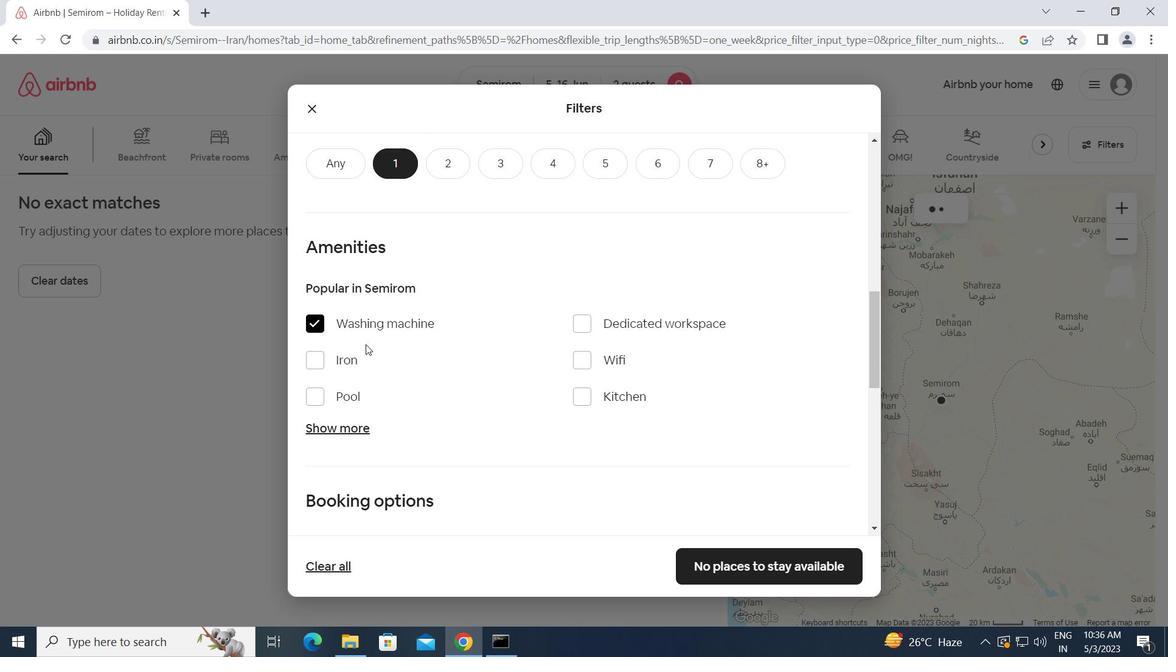 
Action: Mouse scrolled (398, 359) with delta (0, 0)
Screenshot: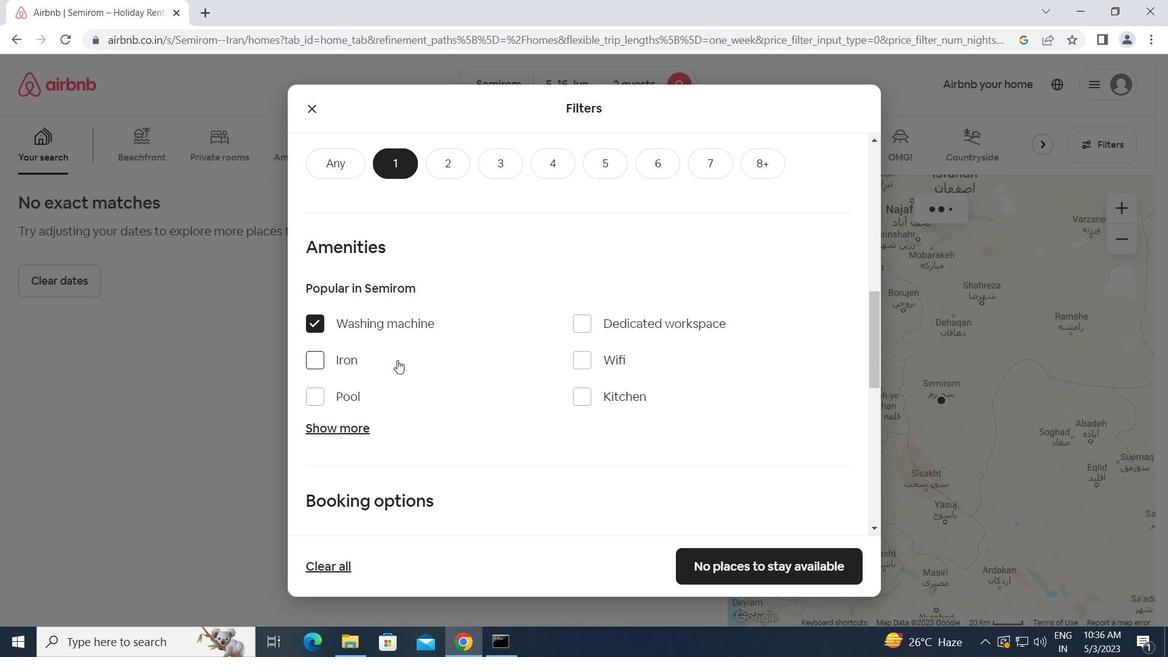 
Action: Mouse moved to (399, 361)
Screenshot: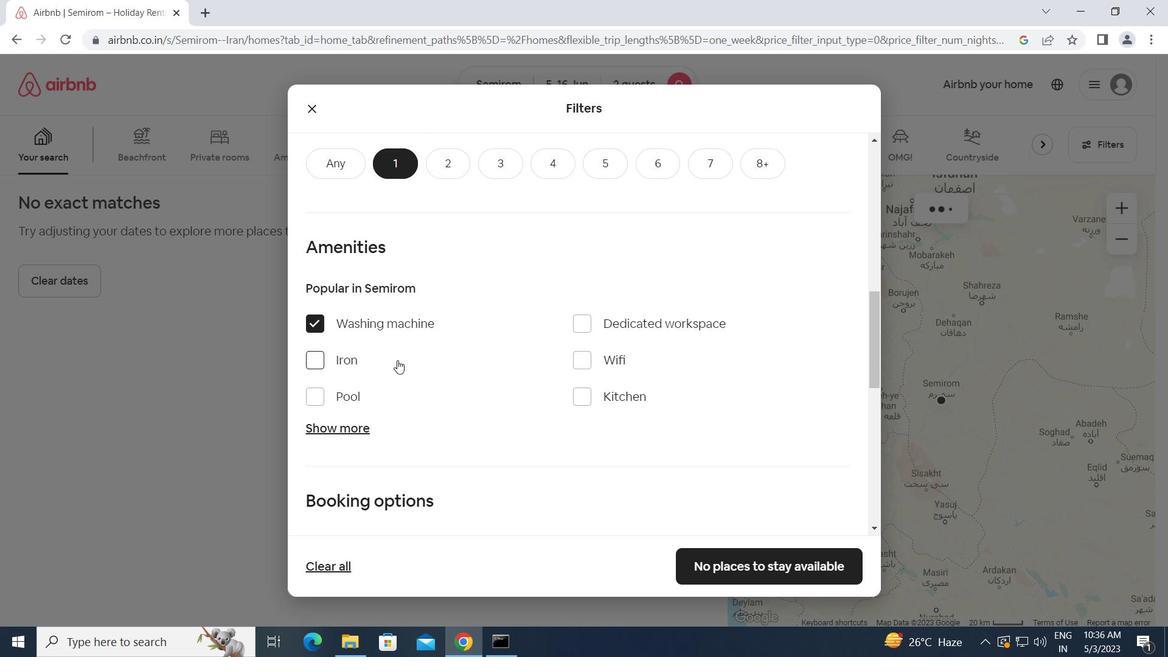 
Action: Mouse scrolled (399, 360) with delta (0, 0)
Screenshot: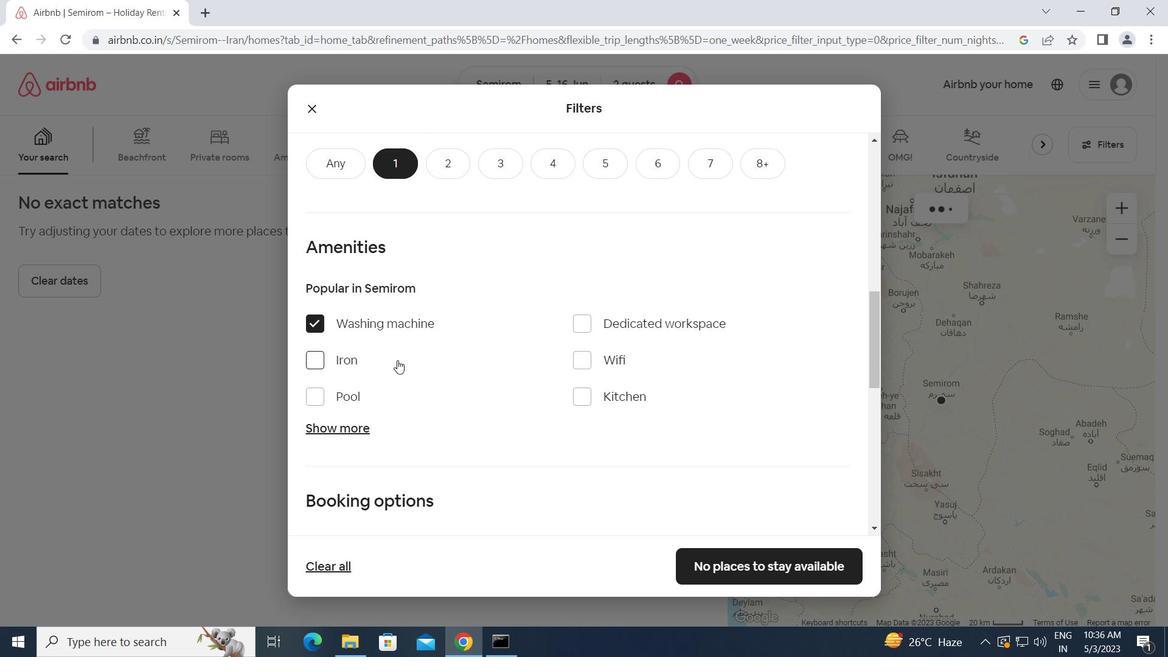 
Action: Mouse moved to (400, 364)
Screenshot: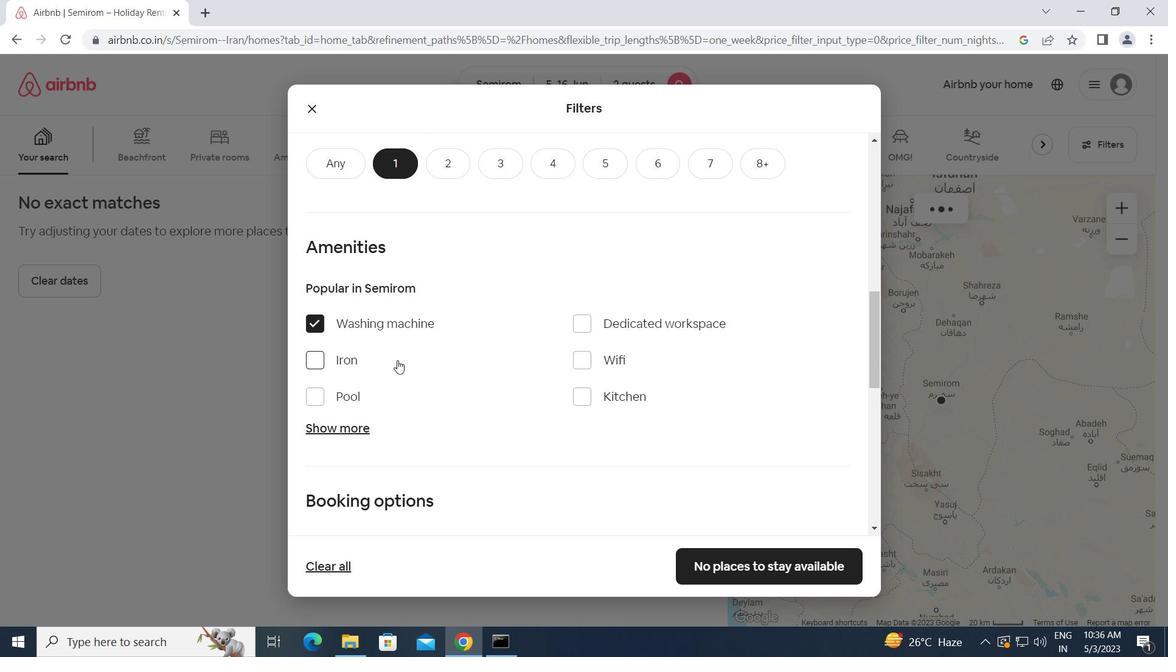 
Action: Mouse scrolled (400, 363) with delta (0, 0)
Screenshot: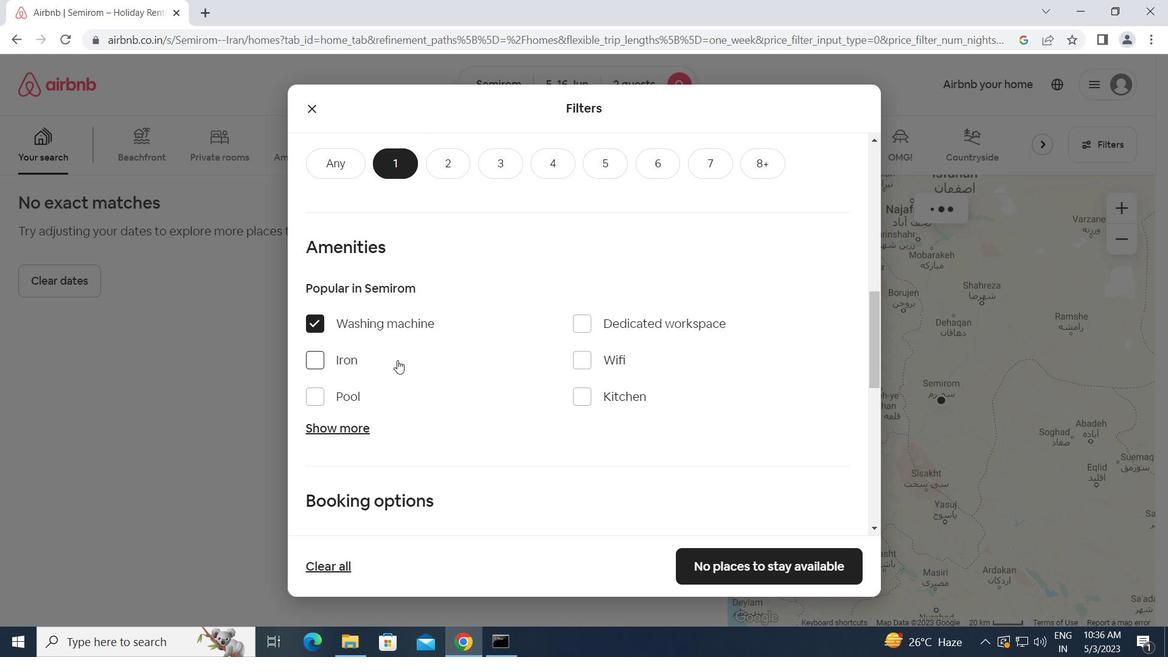 
Action: Mouse scrolled (400, 363) with delta (0, 0)
Screenshot: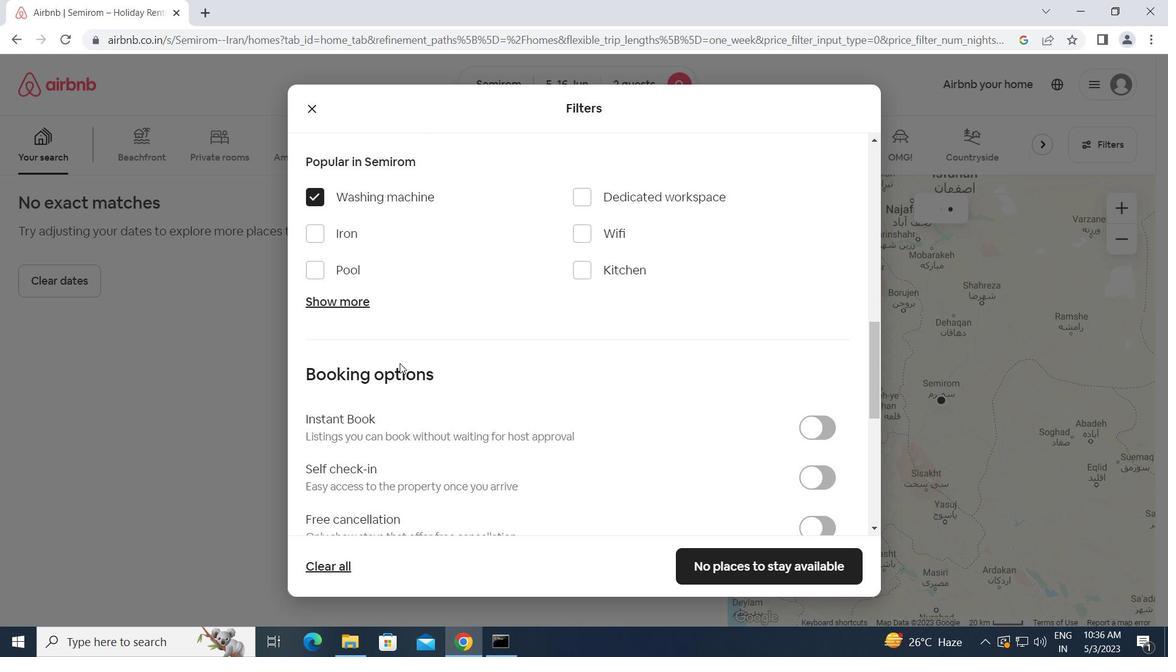 
Action: Mouse scrolled (400, 363) with delta (0, 0)
Screenshot: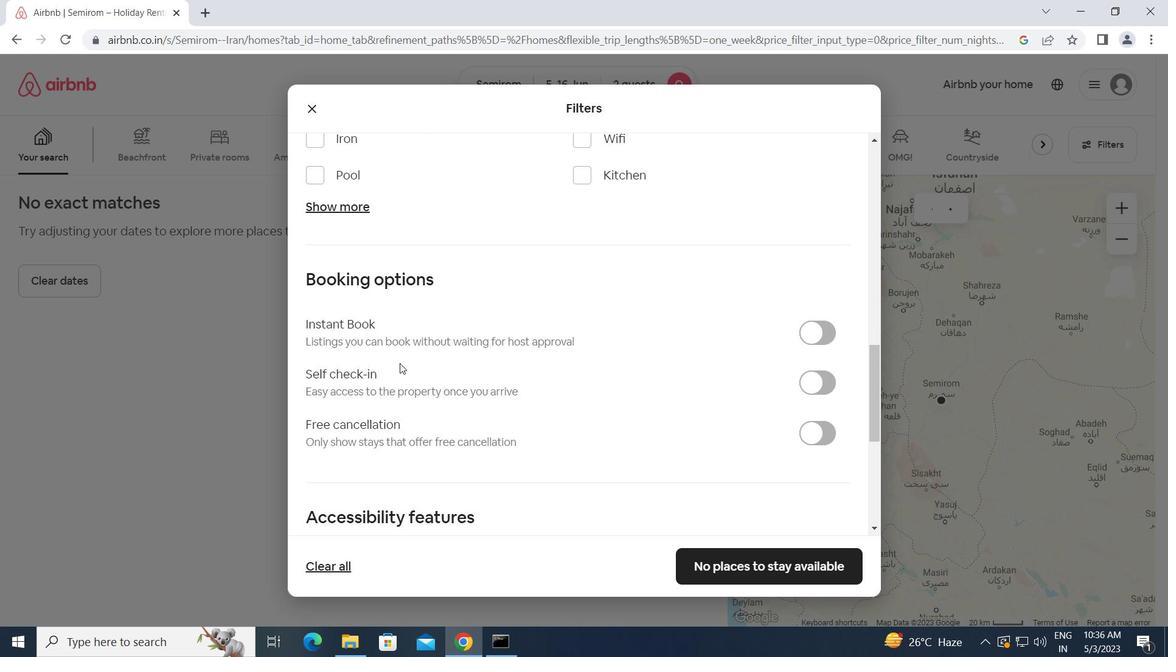 
Action: Mouse scrolled (400, 363) with delta (0, 0)
Screenshot: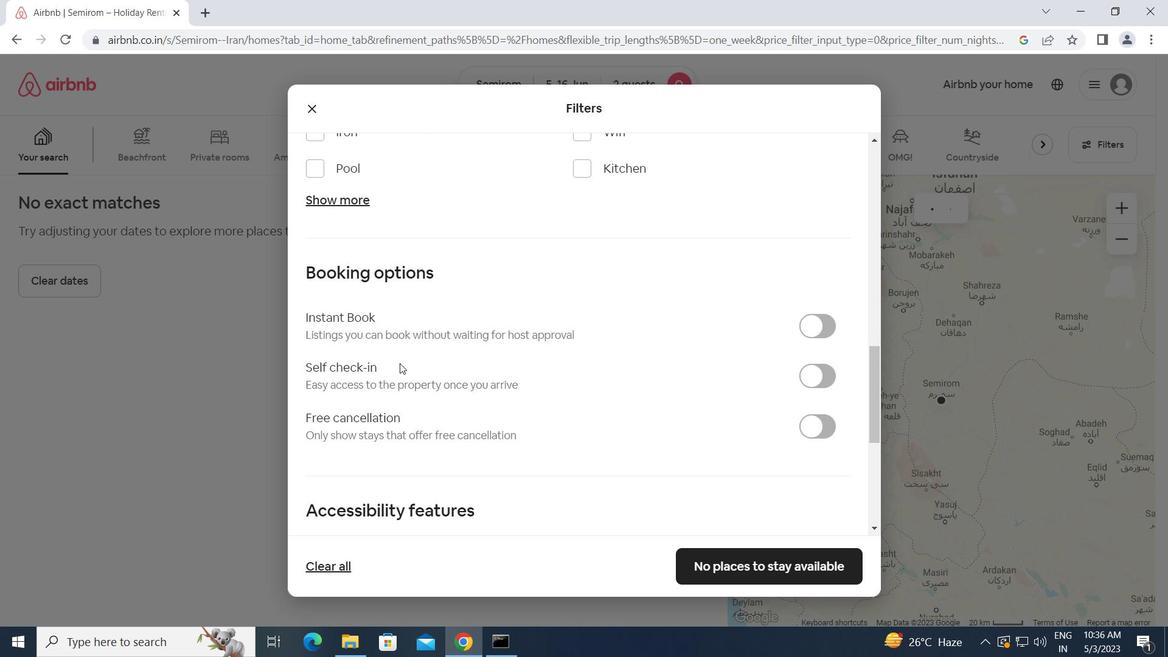 
Action: Mouse moved to (792, 196)
Screenshot: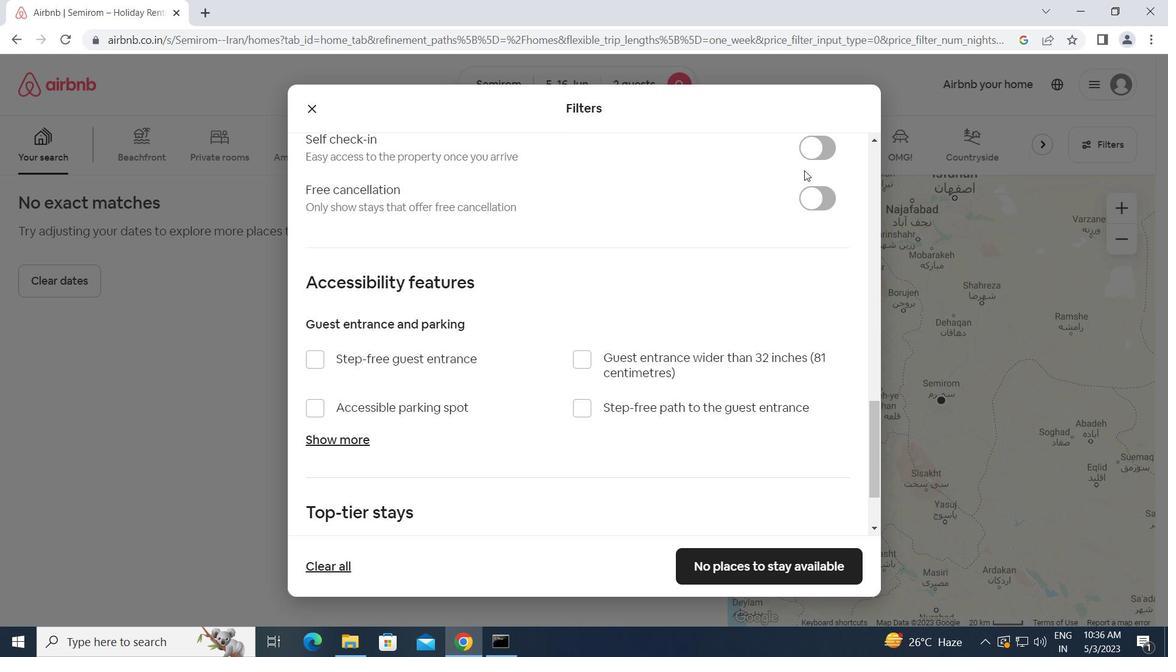 
Action: Mouse scrolled (792, 196) with delta (0, 0)
Screenshot: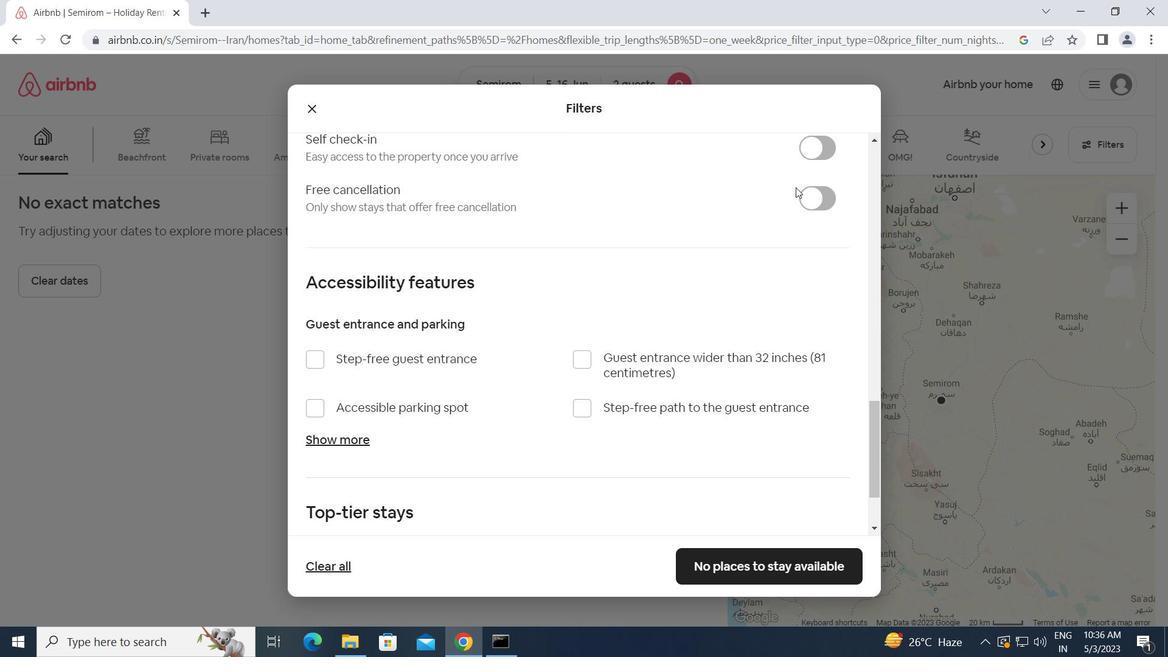 
Action: Mouse moved to (809, 221)
Screenshot: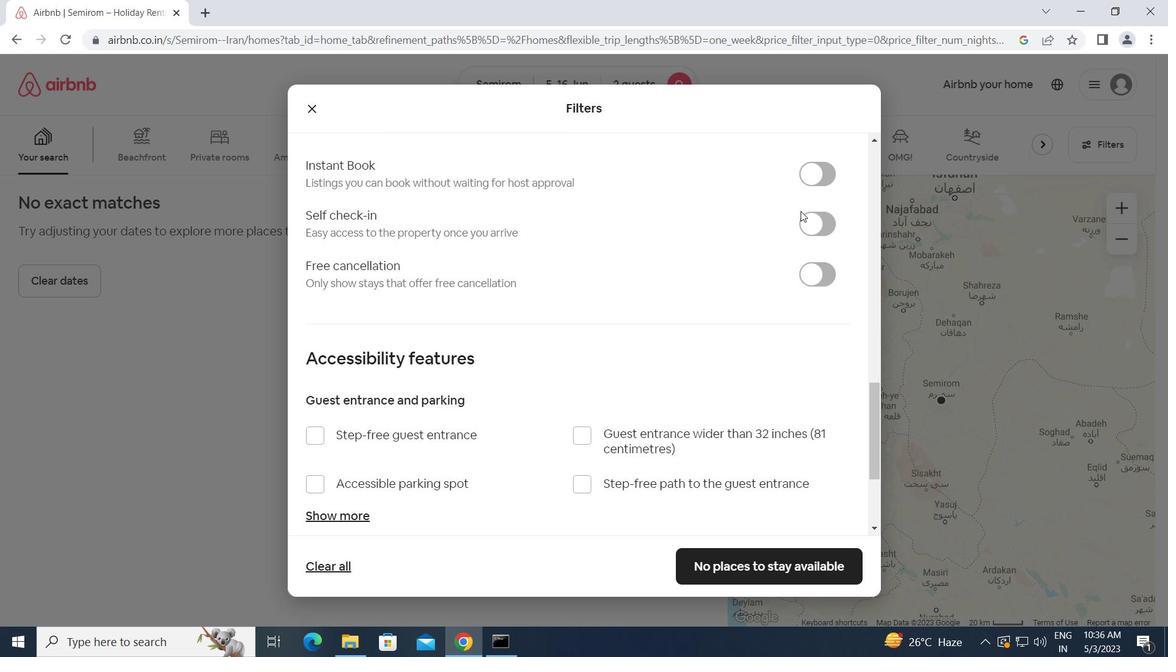 
Action: Mouse pressed left at (809, 221)
Screenshot: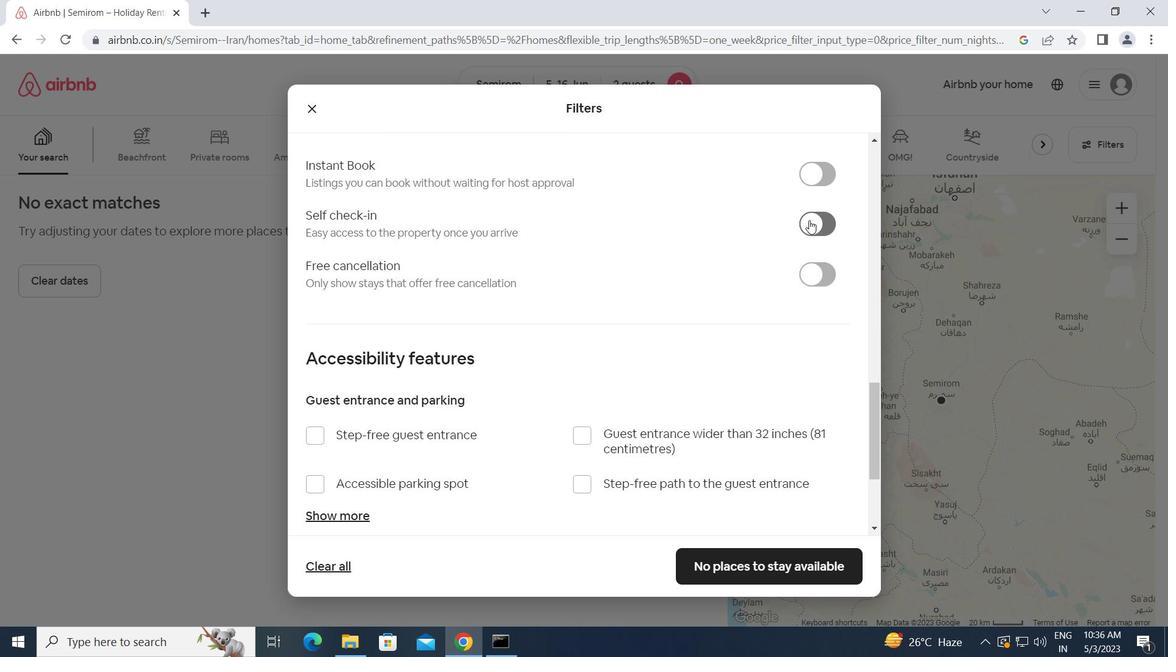 
Action: Mouse moved to (617, 391)
Screenshot: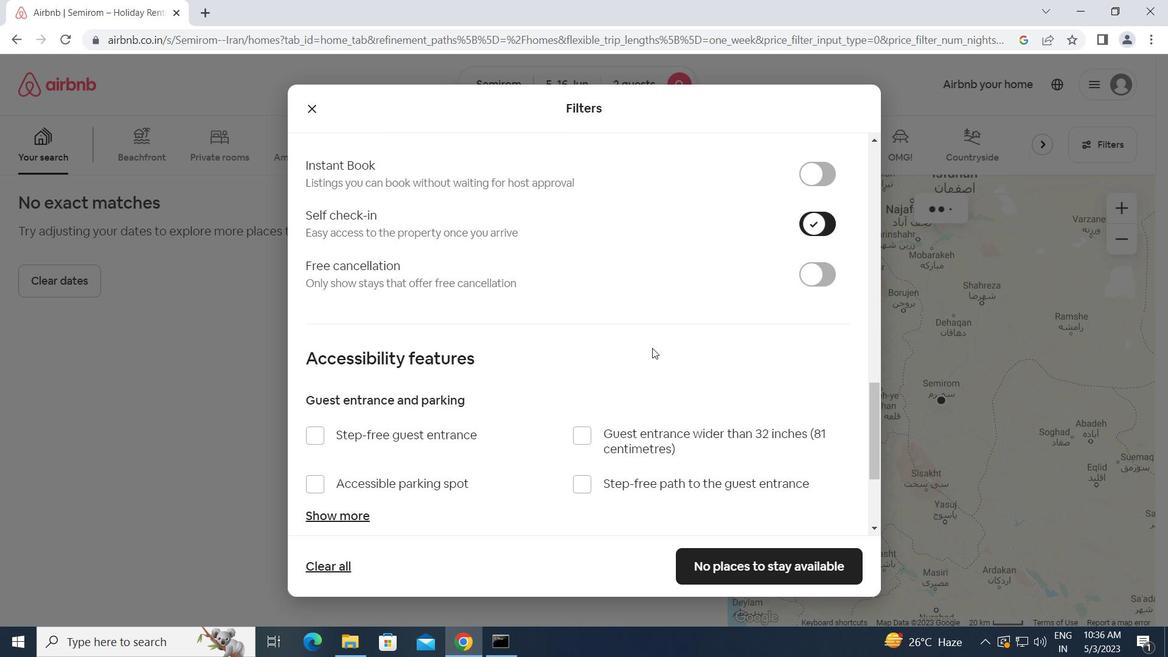 
Action: Mouse scrolled (617, 390) with delta (0, 0)
Screenshot: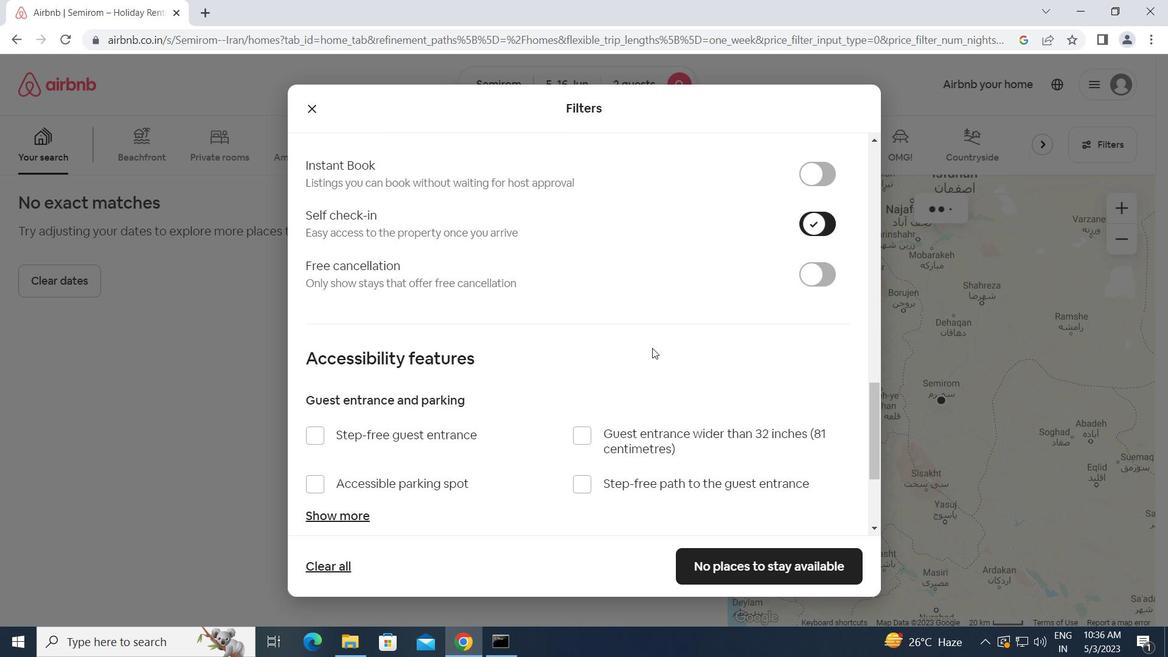 
Action: Mouse moved to (616, 397)
Screenshot: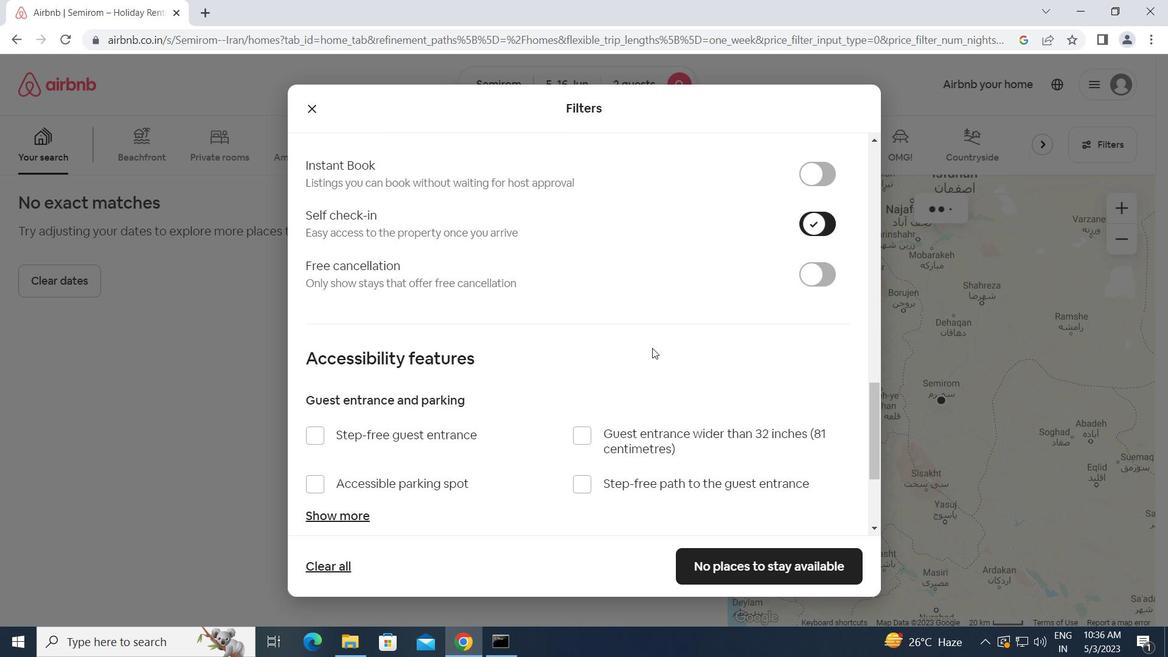 
Action: Mouse scrolled (616, 396) with delta (0, 0)
Screenshot: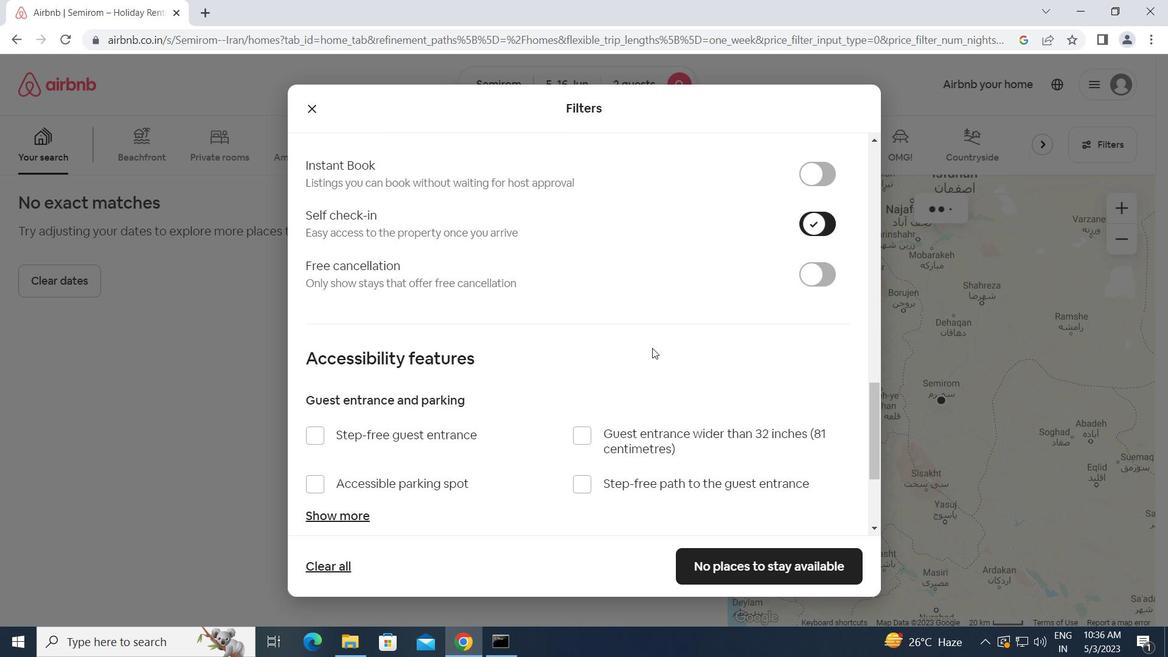 
Action: Mouse moved to (613, 403)
Screenshot: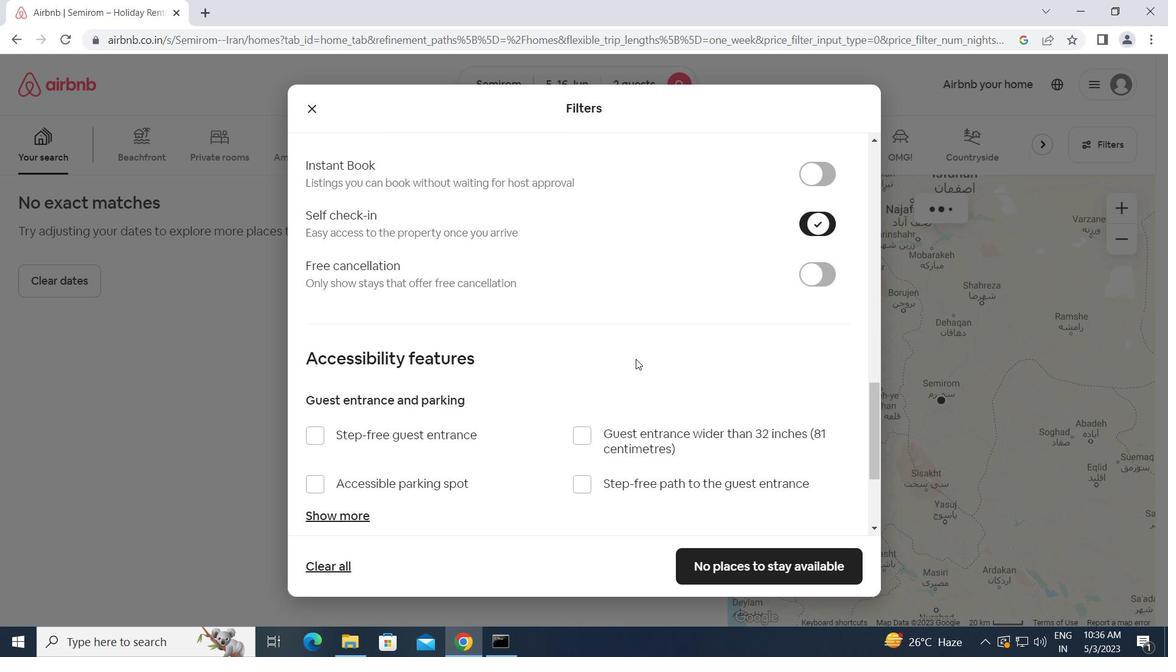 
Action: Mouse scrolled (613, 402) with delta (0, 0)
Screenshot: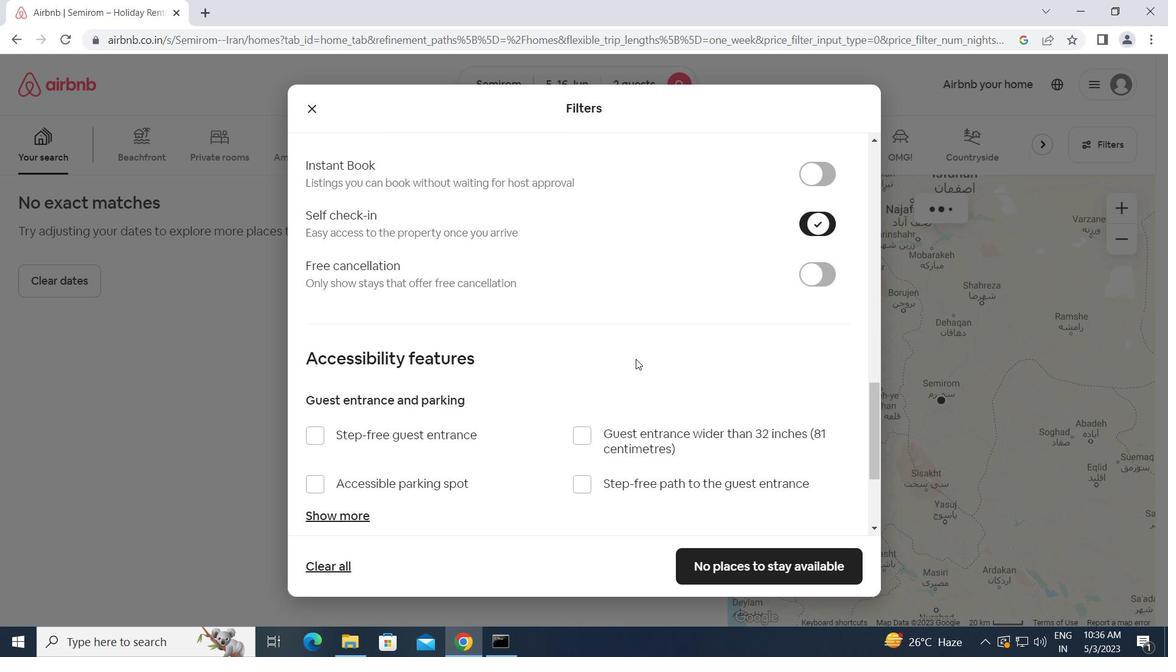 
Action: Mouse moved to (604, 425)
Screenshot: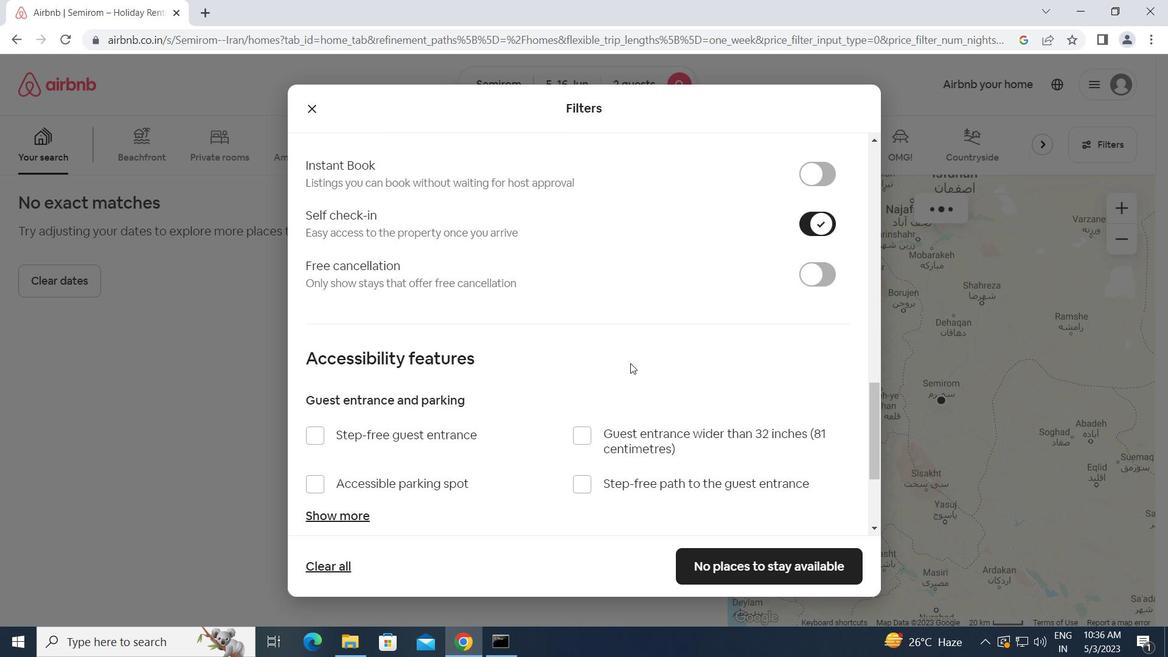 
Action: Mouse scrolled (604, 424) with delta (0, 0)
Screenshot: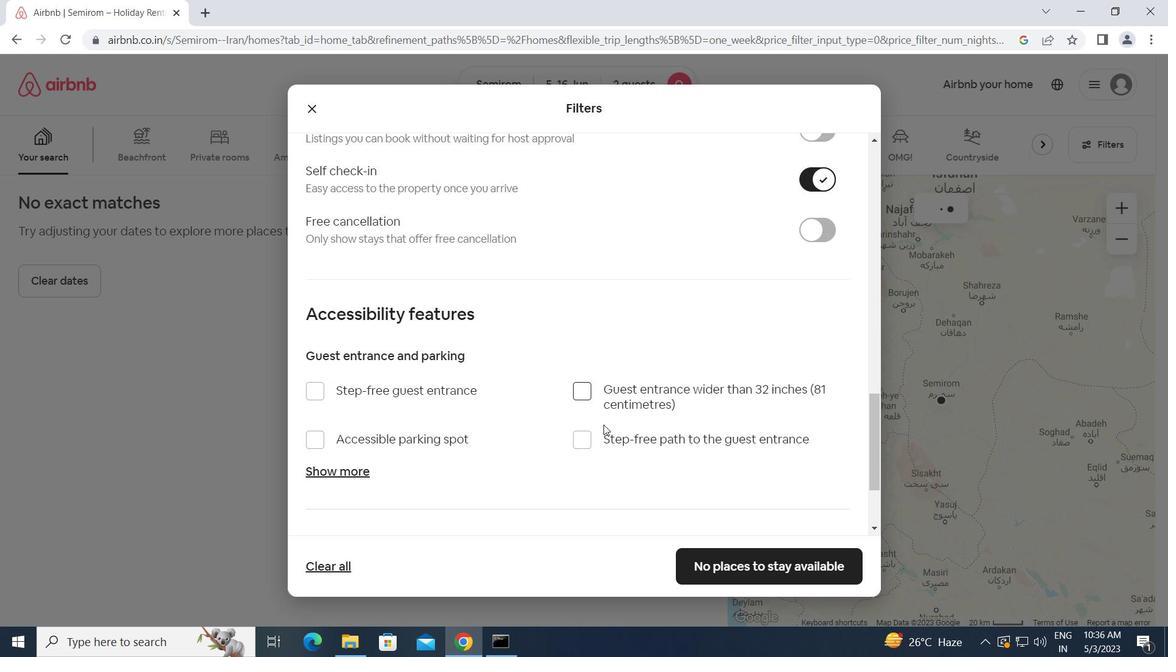 
Action: Mouse scrolled (604, 424) with delta (0, 0)
Screenshot: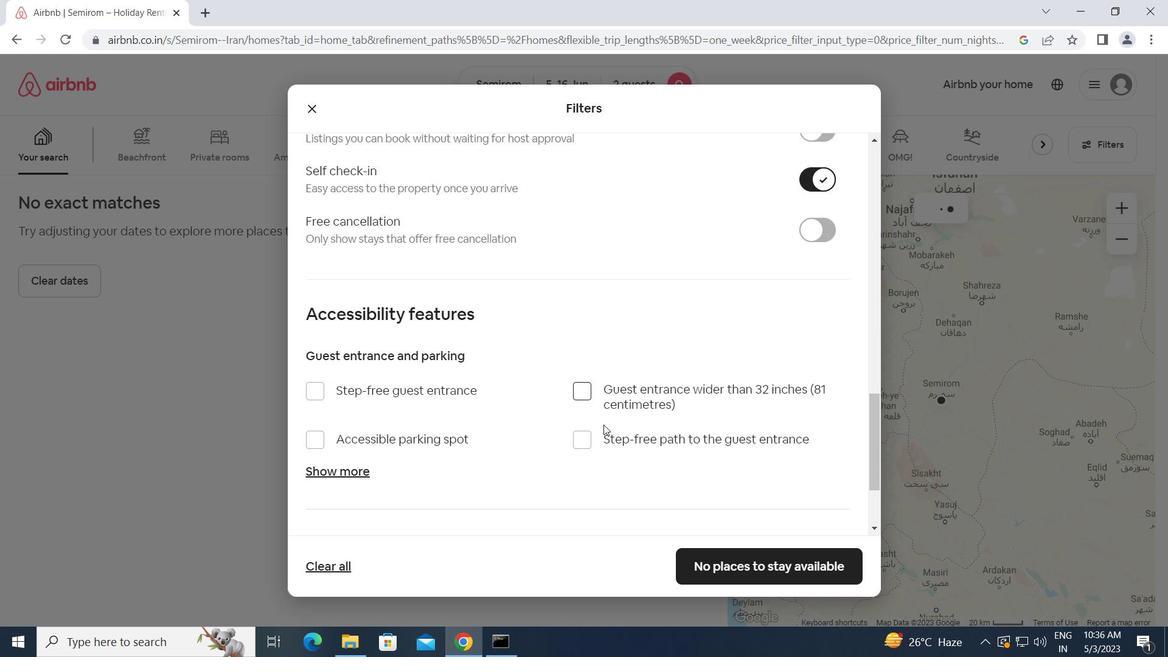 
Action: Mouse scrolled (604, 424) with delta (0, 0)
Screenshot: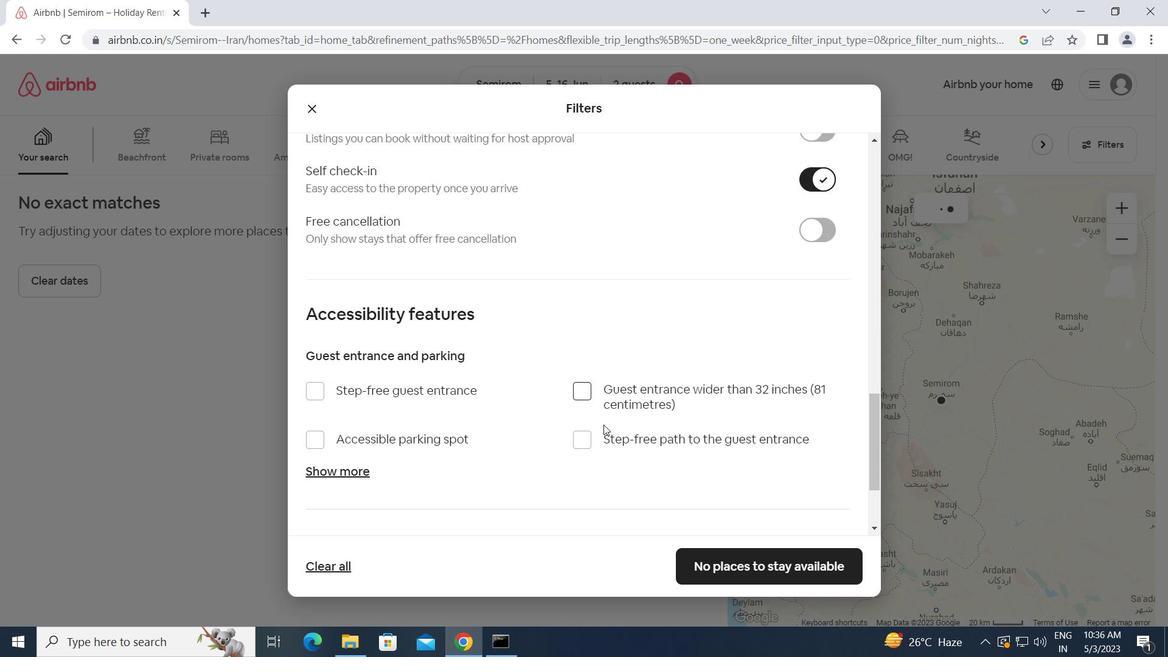 
Action: Mouse scrolled (604, 424) with delta (0, 0)
Screenshot: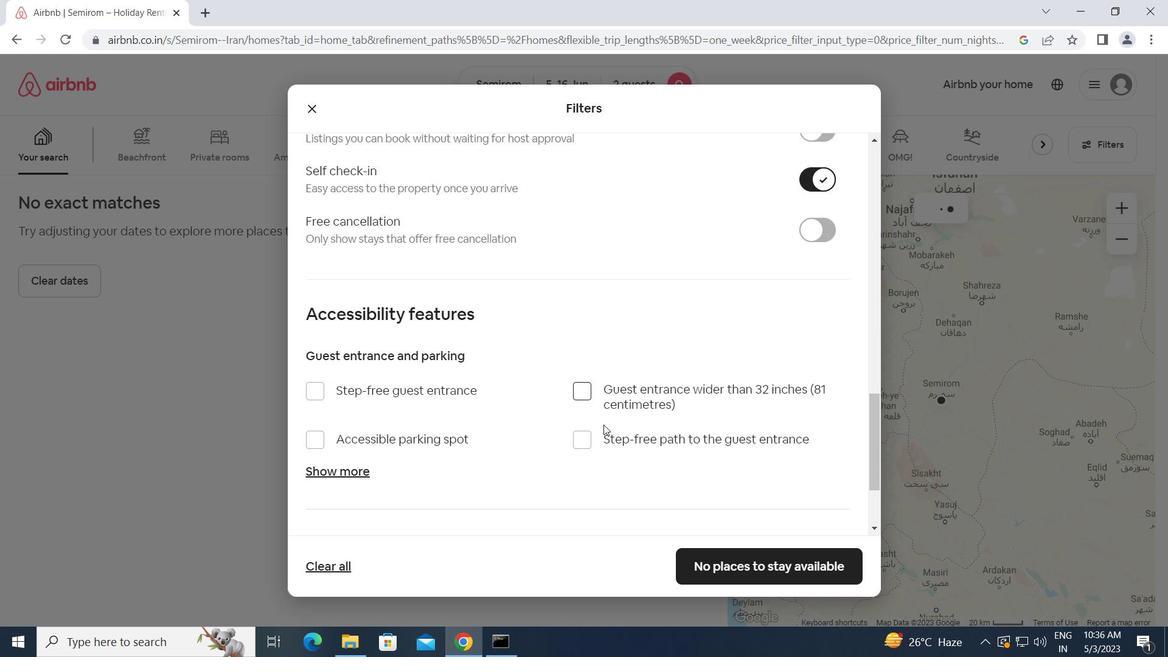 
Action: Mouse moved to (603, 432)
Screenshot: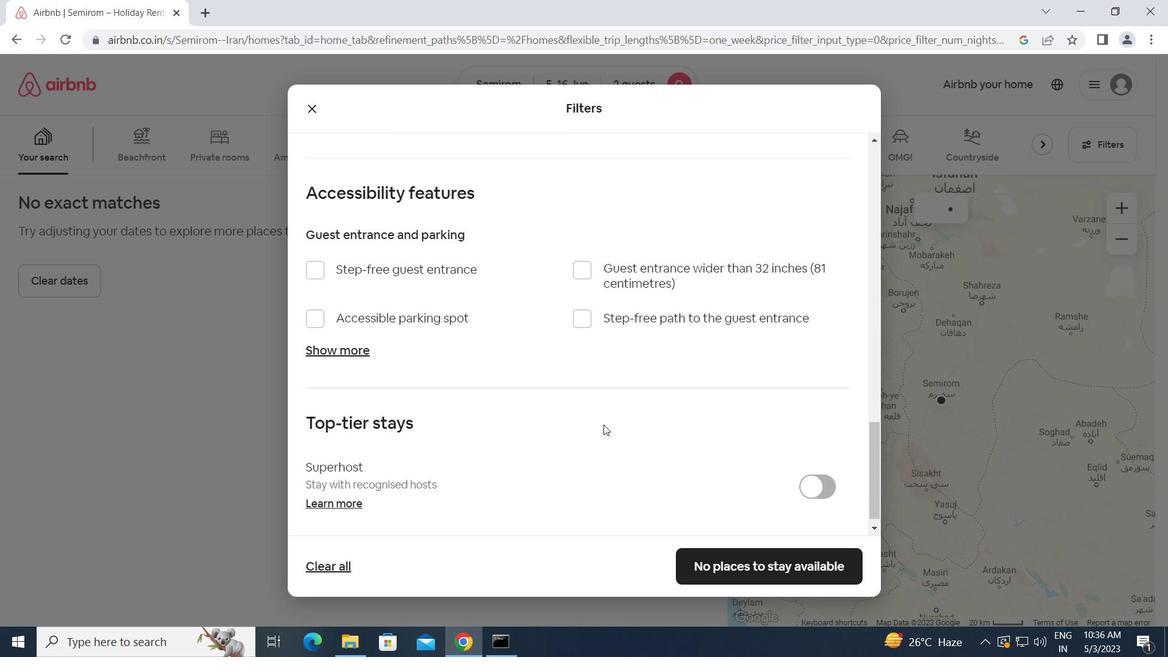 
Action: Mouse scrolled (603, 432) with delta (0, 0)
Screenshot: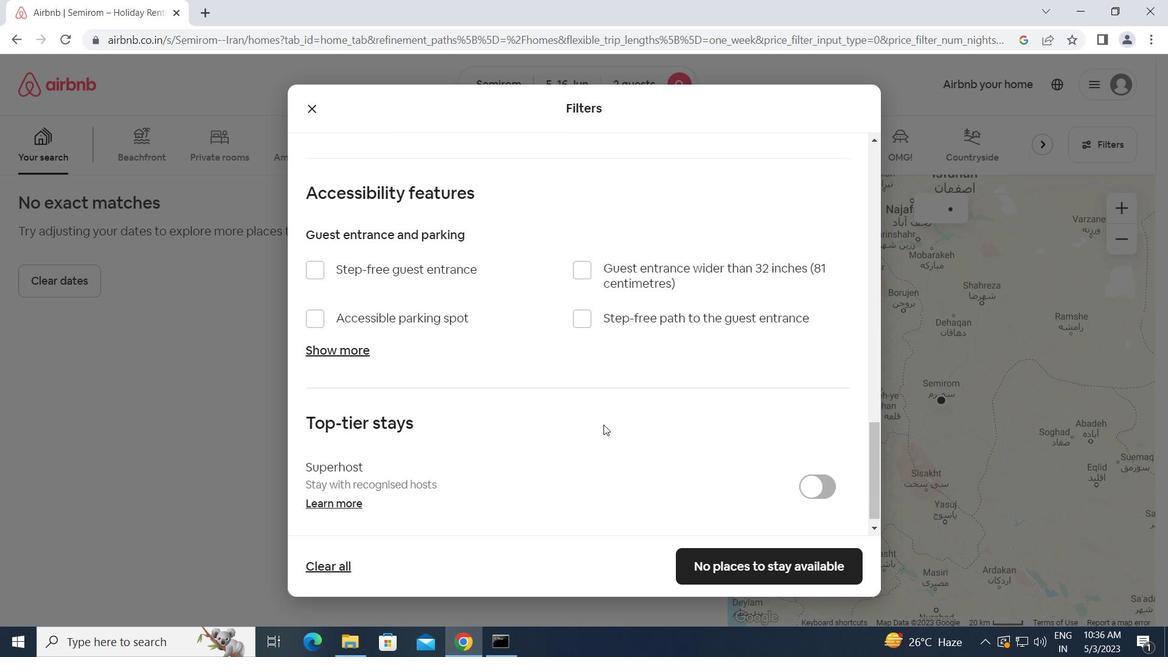 
Action: Mouse scrolled (603, 432) with delta (0, 0)
Screenshot: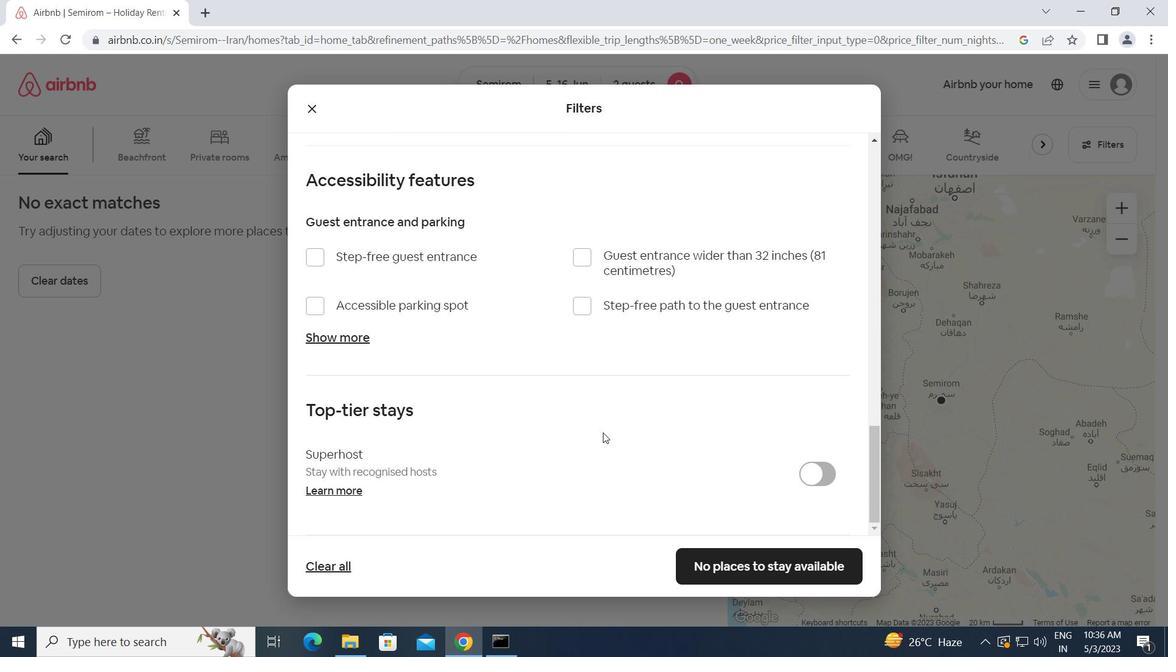 
Action: Mouse scrolled (603, 432) with delta (0, 0)
Screenshot: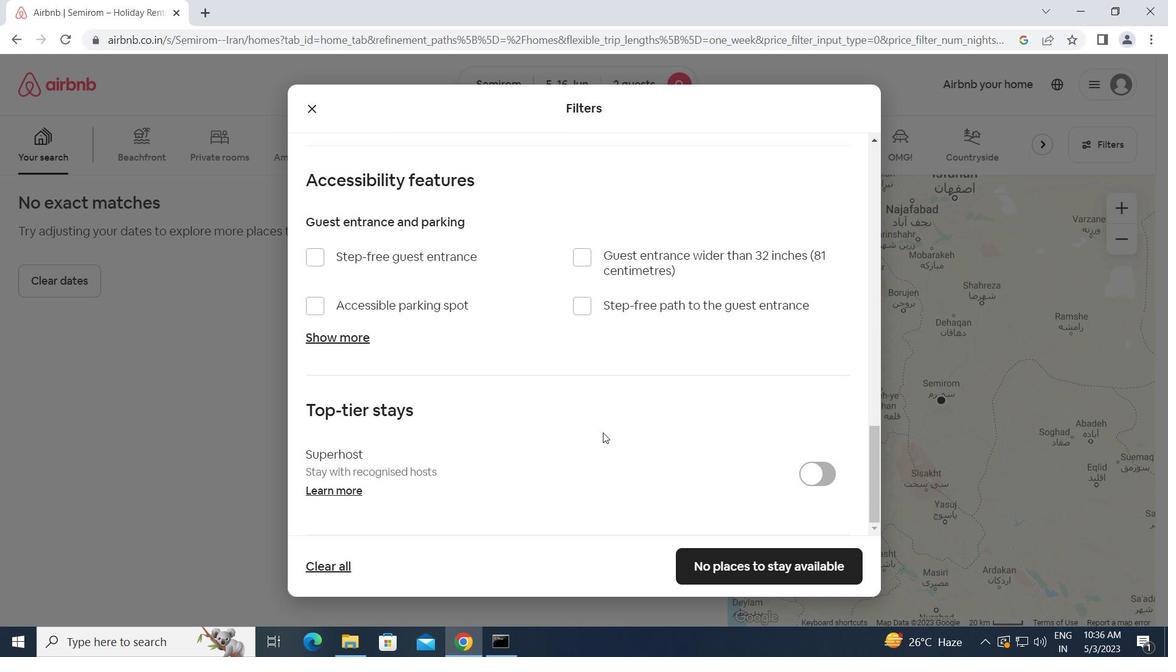 
Action: Mouse moved to (603, 437)
Screenshot: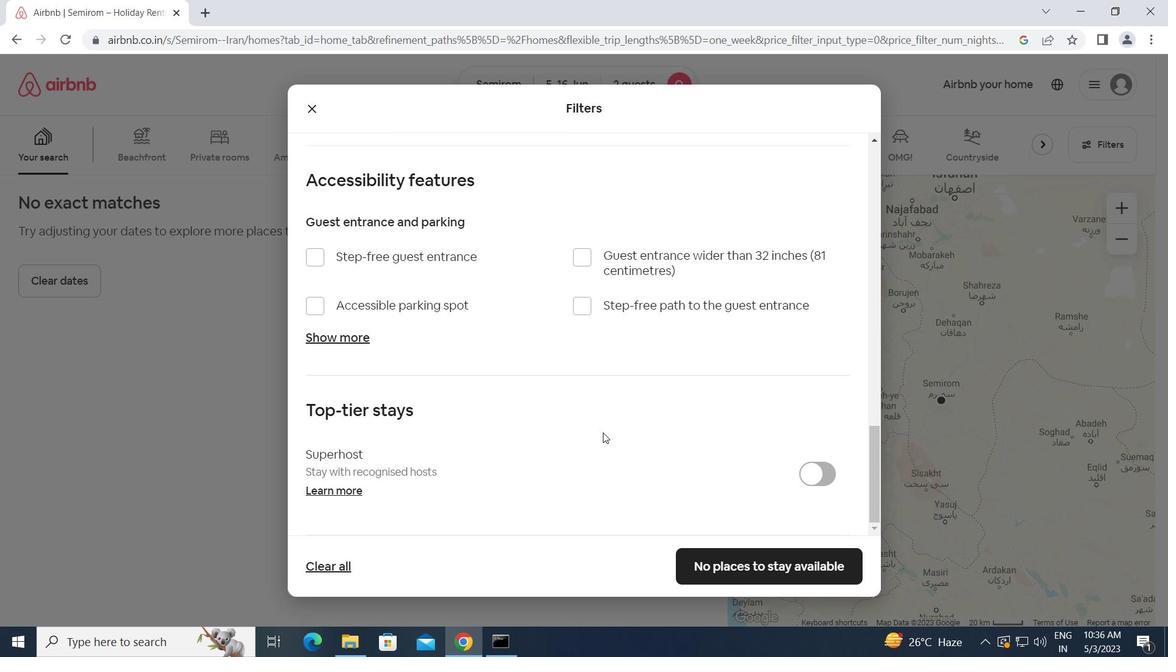 
Action: Mouse scrolled (603, 437) with delta (0, 0)
Screenshot: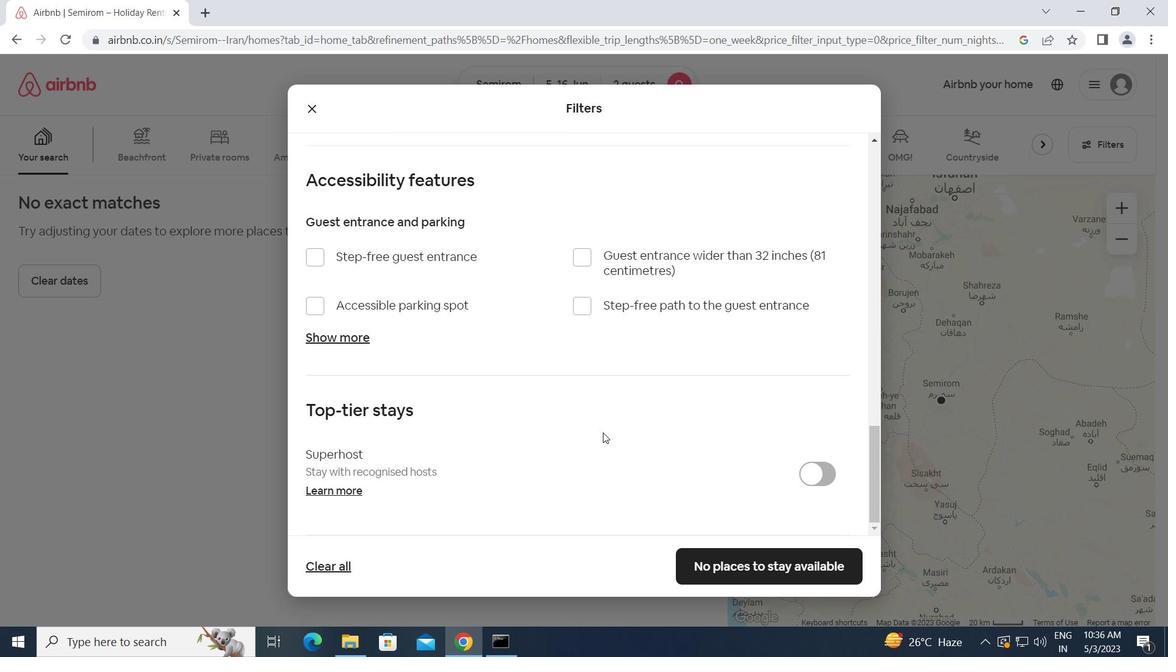 
Action: Mouse moved to (719, 564)
Screenshot: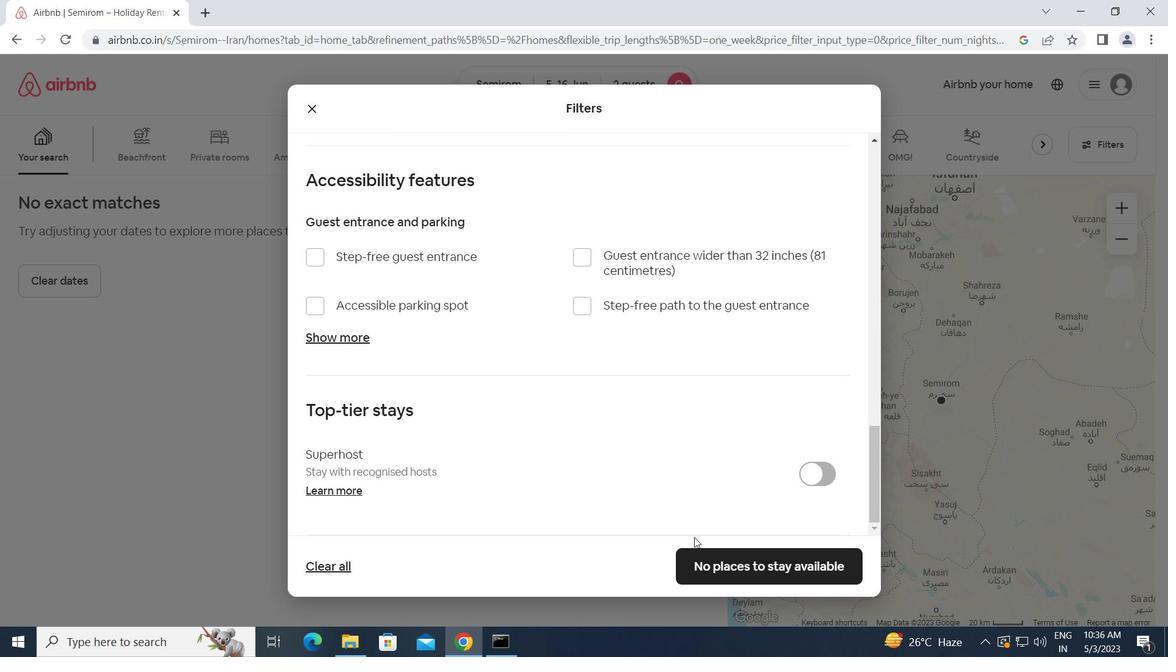 
Action: Mouse pressed left at (719, 564)
Screenshot: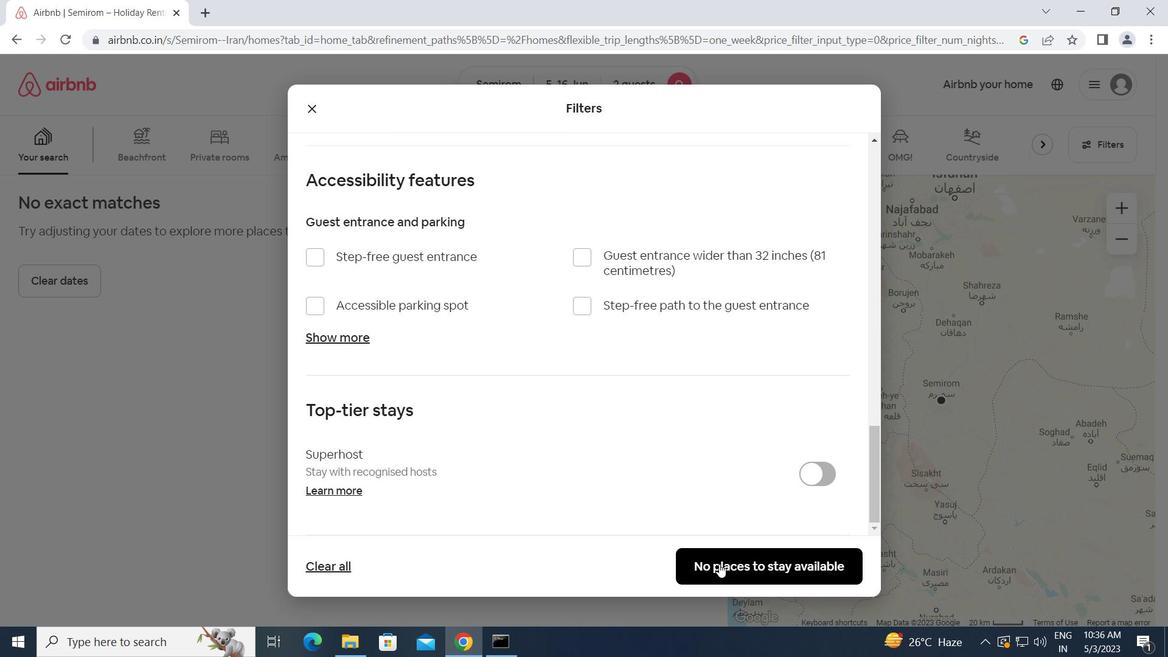 
